 Task: Locate the nearest airport to Atlanta, Georgia, and Birmingham, Alabama.
Action: Key pressed <Key.caps_lock>A<Key.caps_lock>tlanta,<Key.caps_lock>G<Key.caps_lock>eorgia<Key.enter>
Screenshot: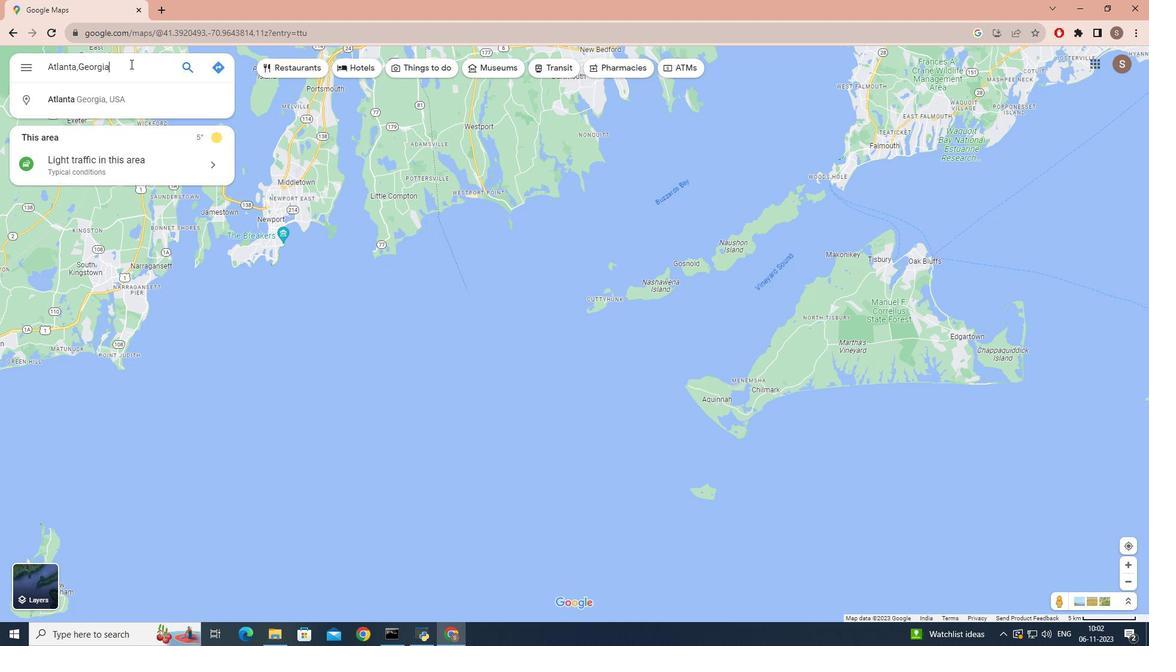
Action: Mouse moved to (120, 267)
Screenshot: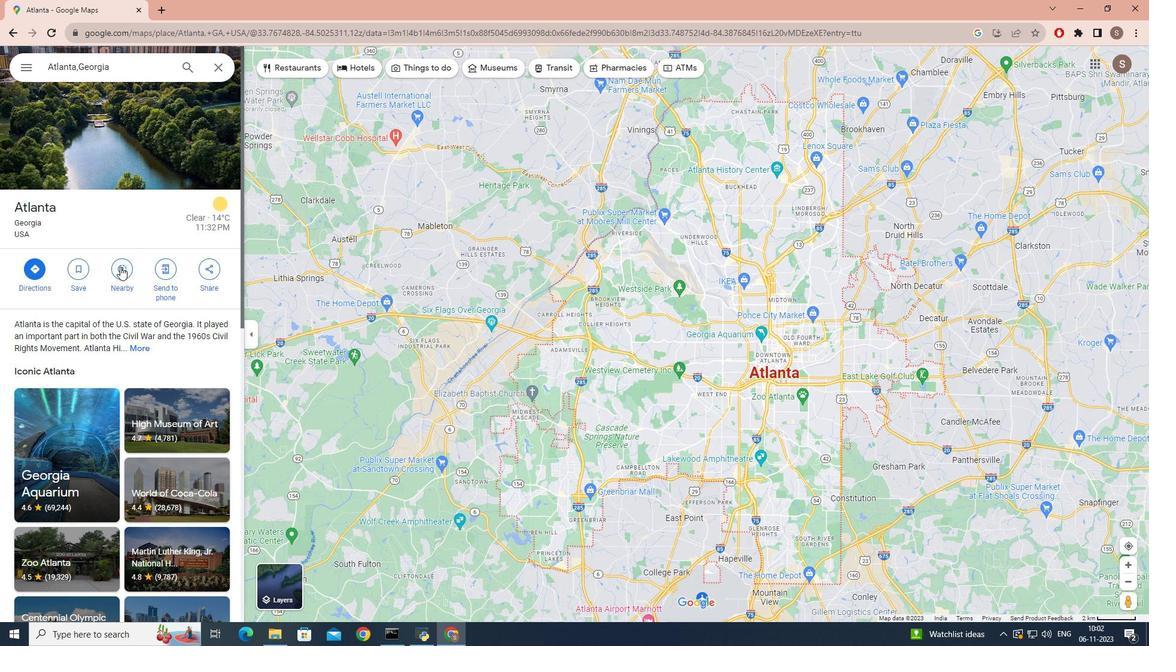 
Action: Mouse pressed left at (120, 267)
Screenshot: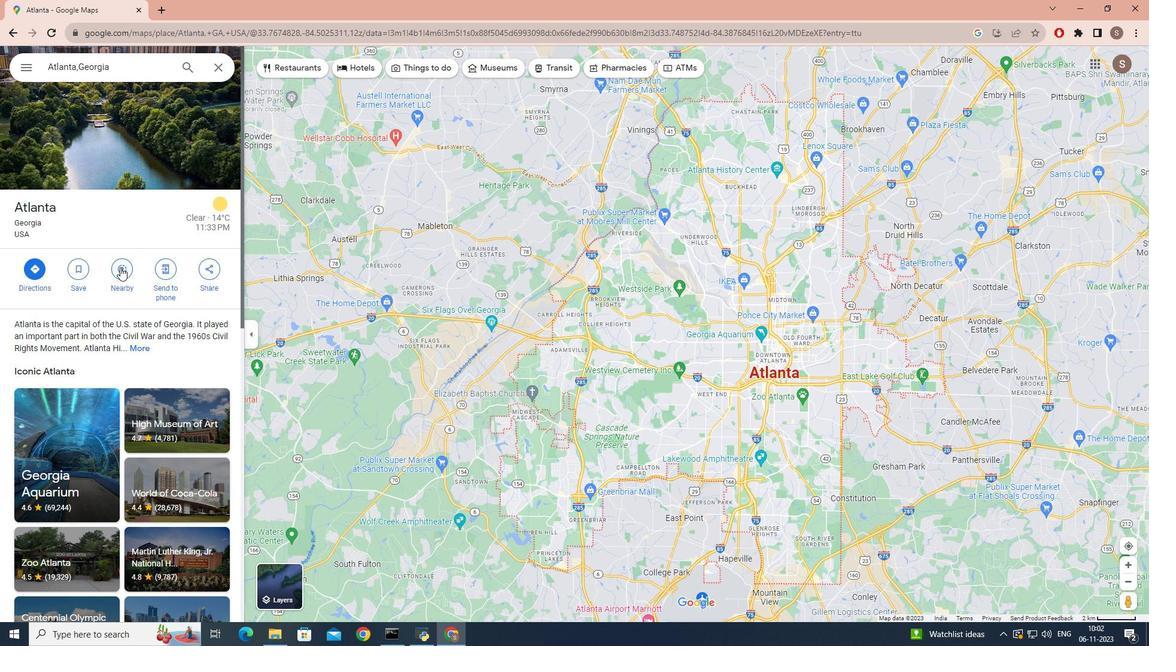 
Action: Mouse moved to (114, 111)
Screenshot: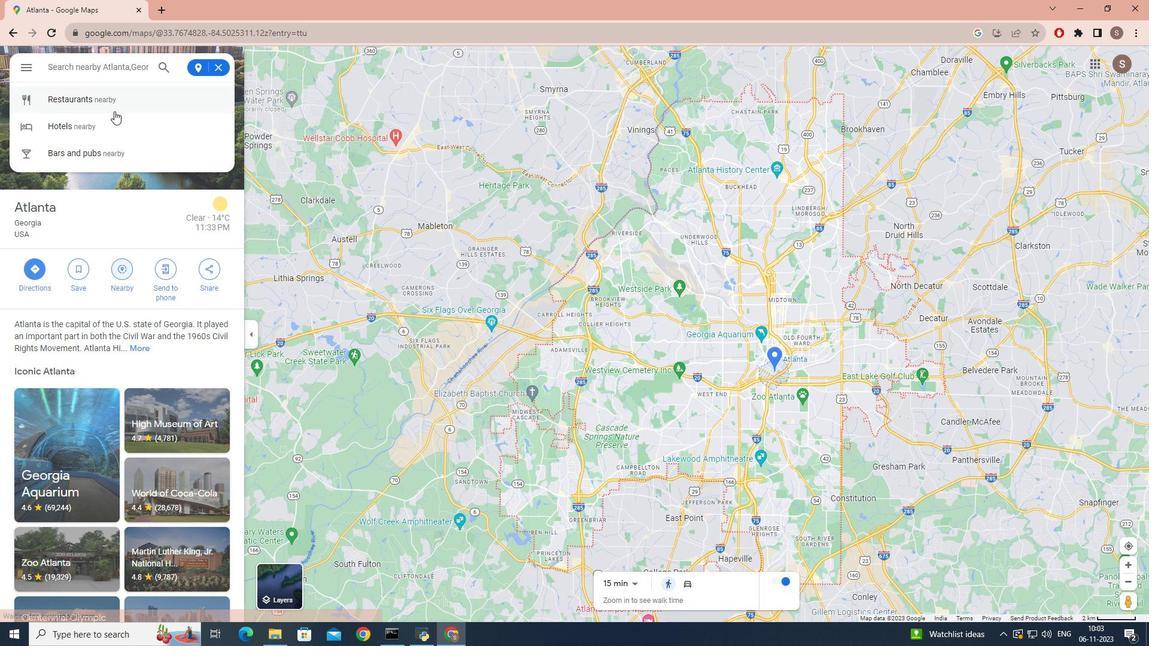 
Action: Key pressed airport<Key.enter>
Screenshot: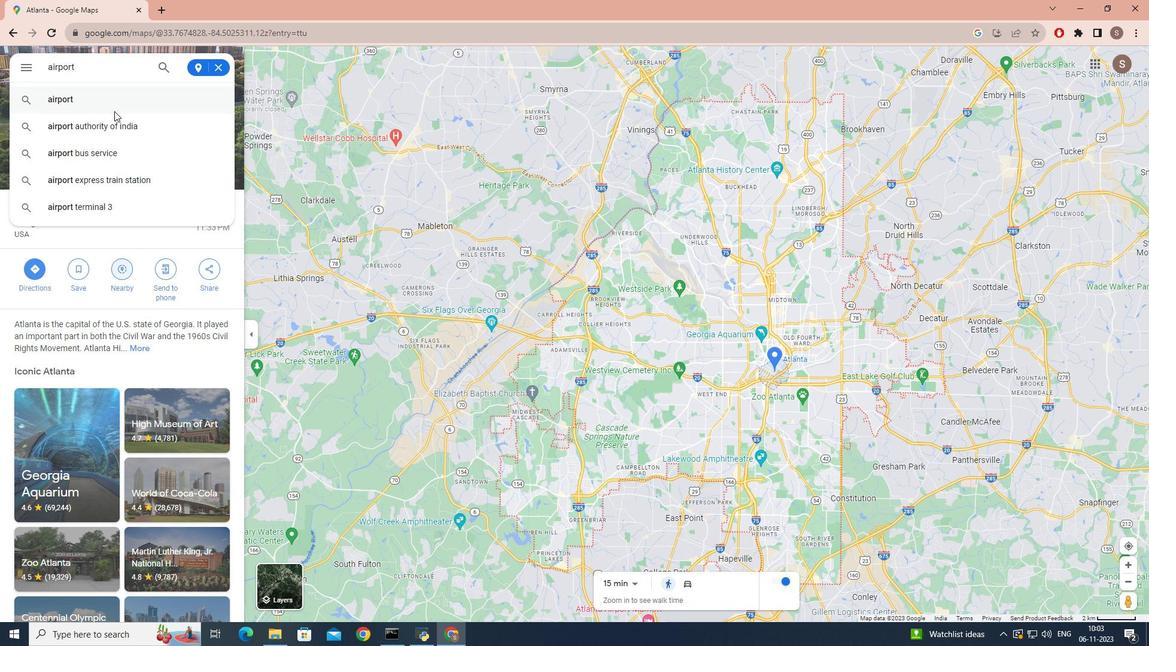 
Action: Mouse moved to (98, 144)
Screenshot: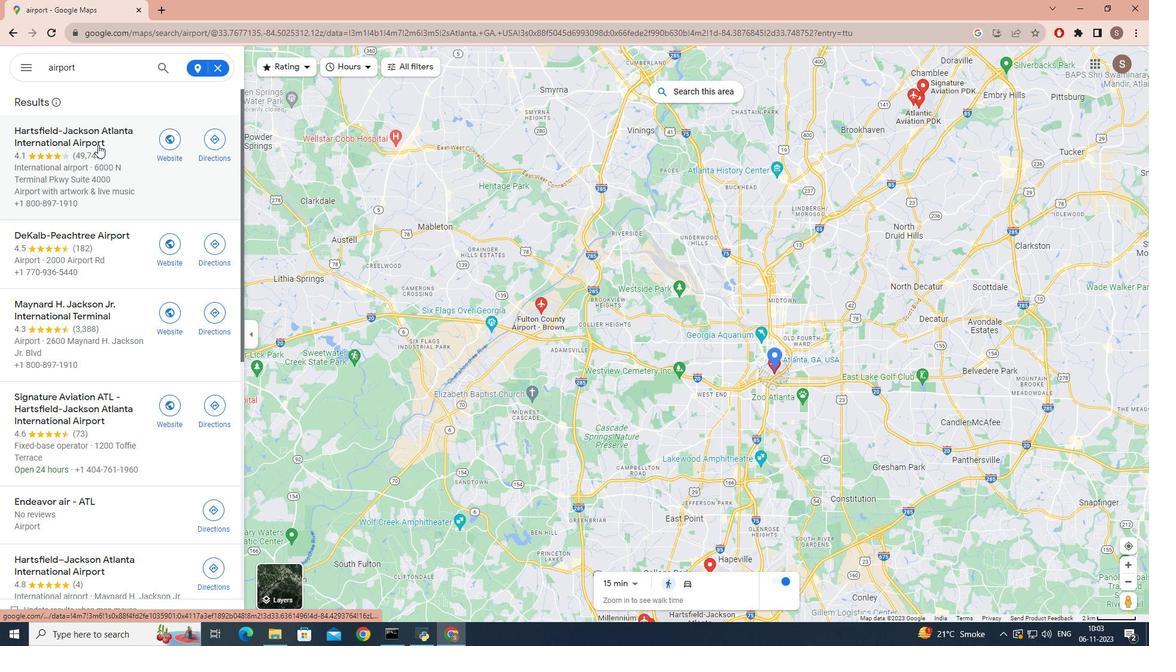 
Action: Mouse scrolled (98, 144) with delta (0, 0)
Screenshot: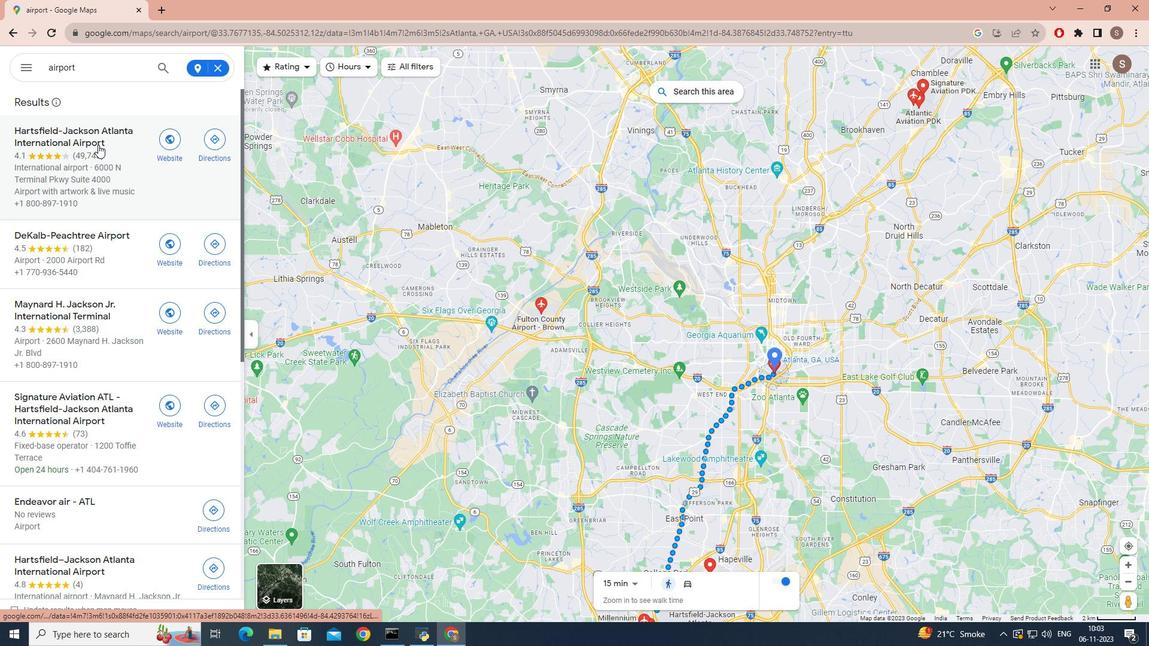
Action: Mouse scrolled (98, 144) with delta (0, 0)
Screenshot: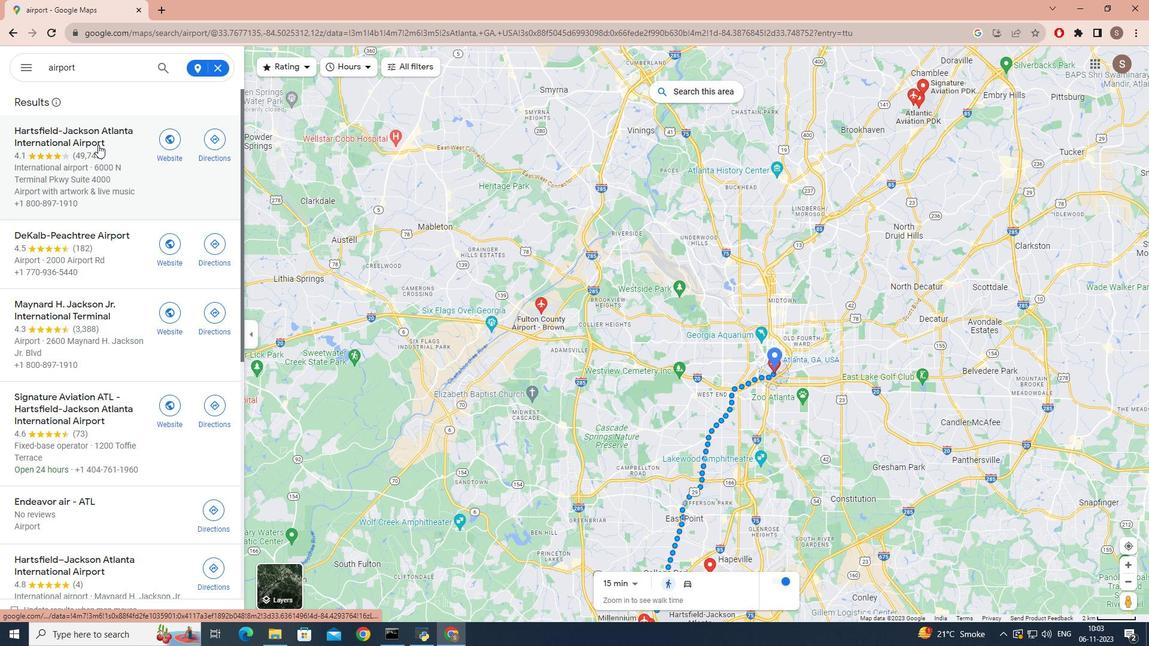 
Action: Mouse scrolled (98, 144) with delta (0, 0)
Screenshot: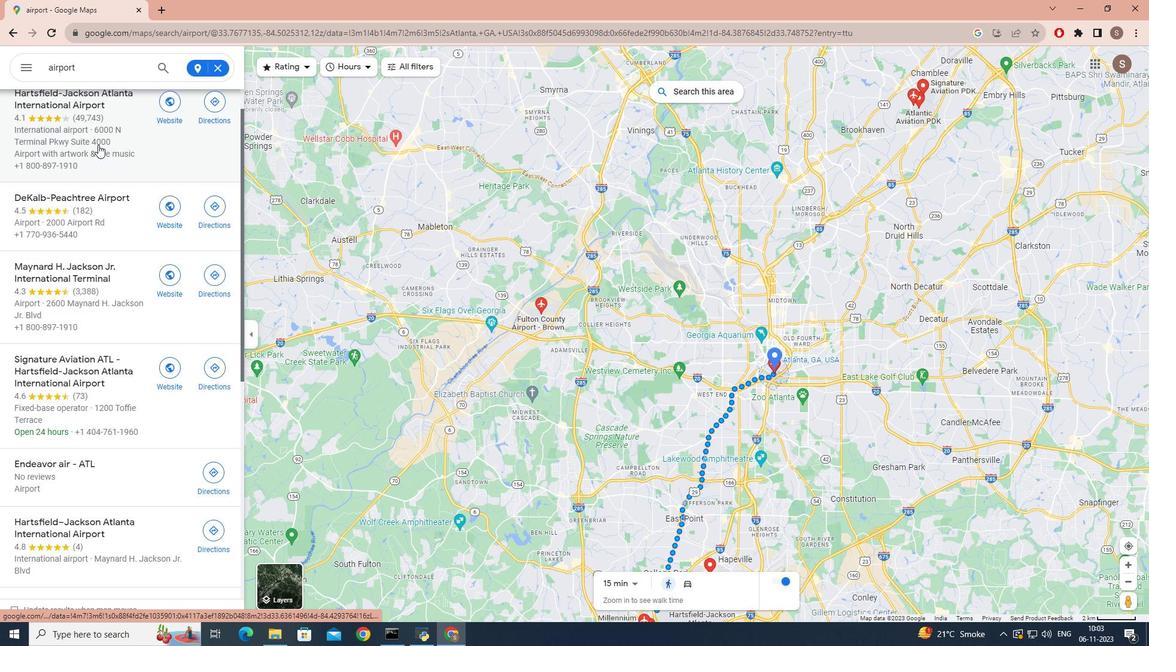
Action: Mouse scrolled (98, 144) with delta (0, 0)
Screenshot: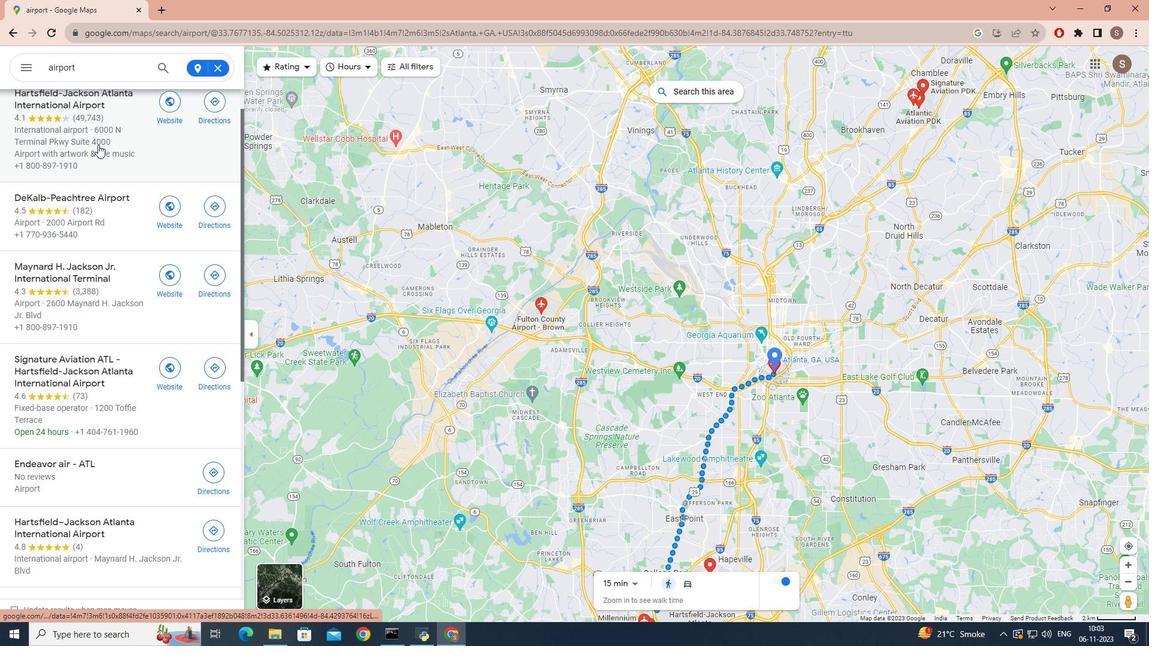 
Action: Mouse scrolled (98, 145) with delta (0, 0)
Screenshot: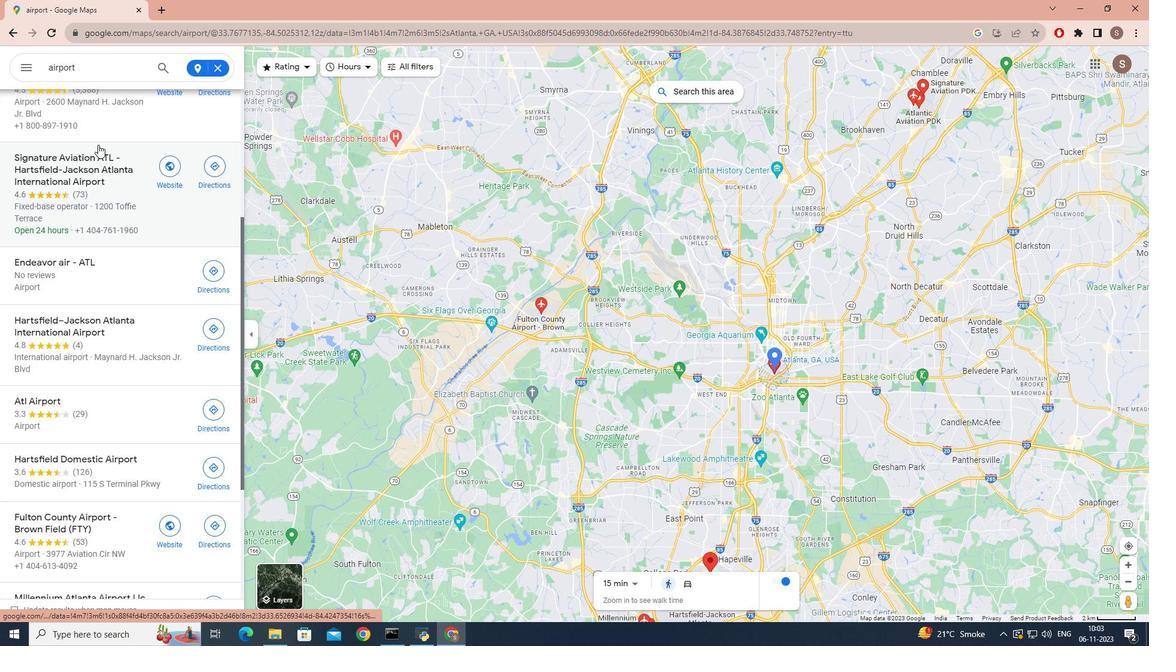 
Action: Mouse scrolled (98, 145) with delta (0, 0)
Screenshot: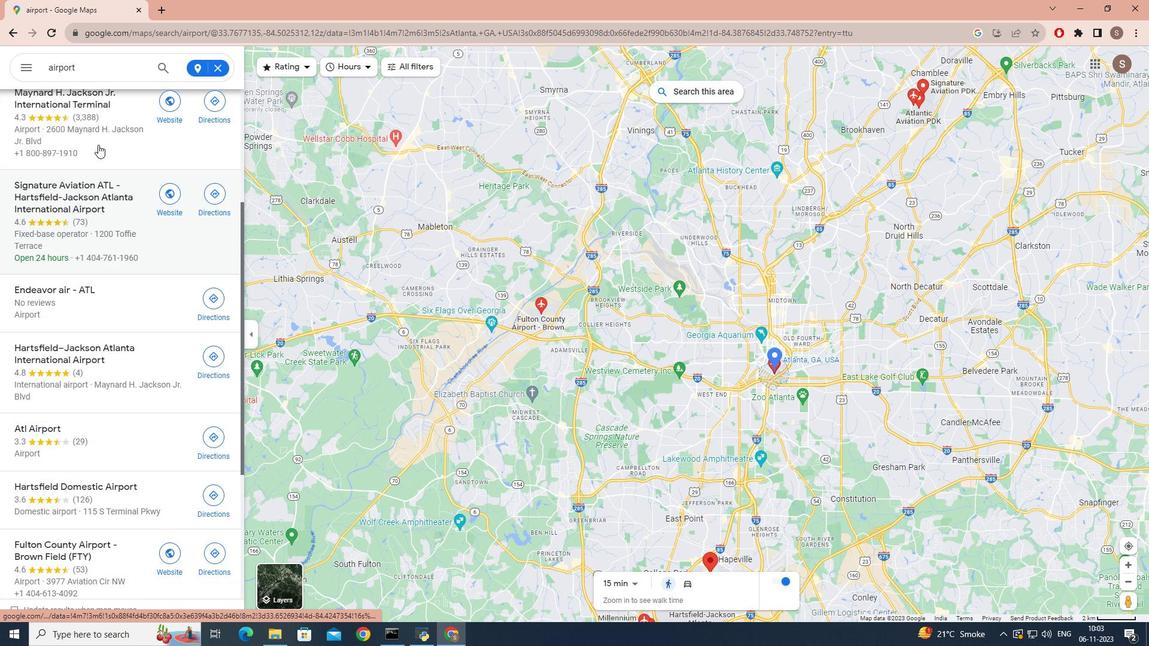 
Action: Mouse scrolled (98, 145) with delta (0, 0)
Screenshot: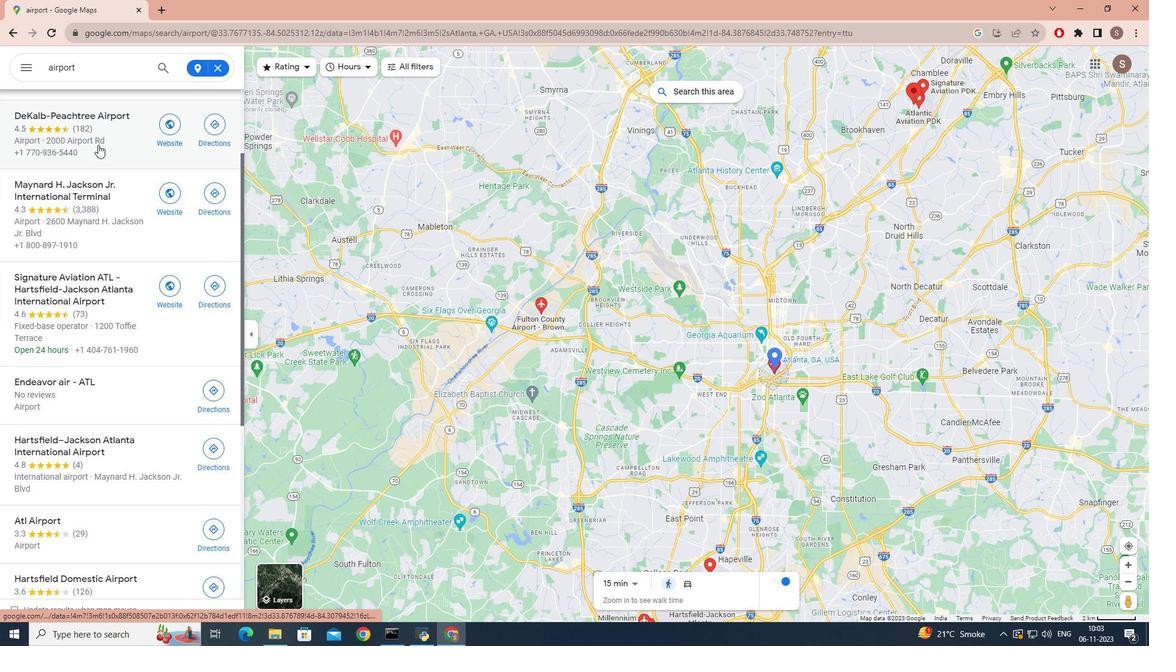 
Action: Mouse scrolled (98, 145) with delta (0, 0)
Screenshot: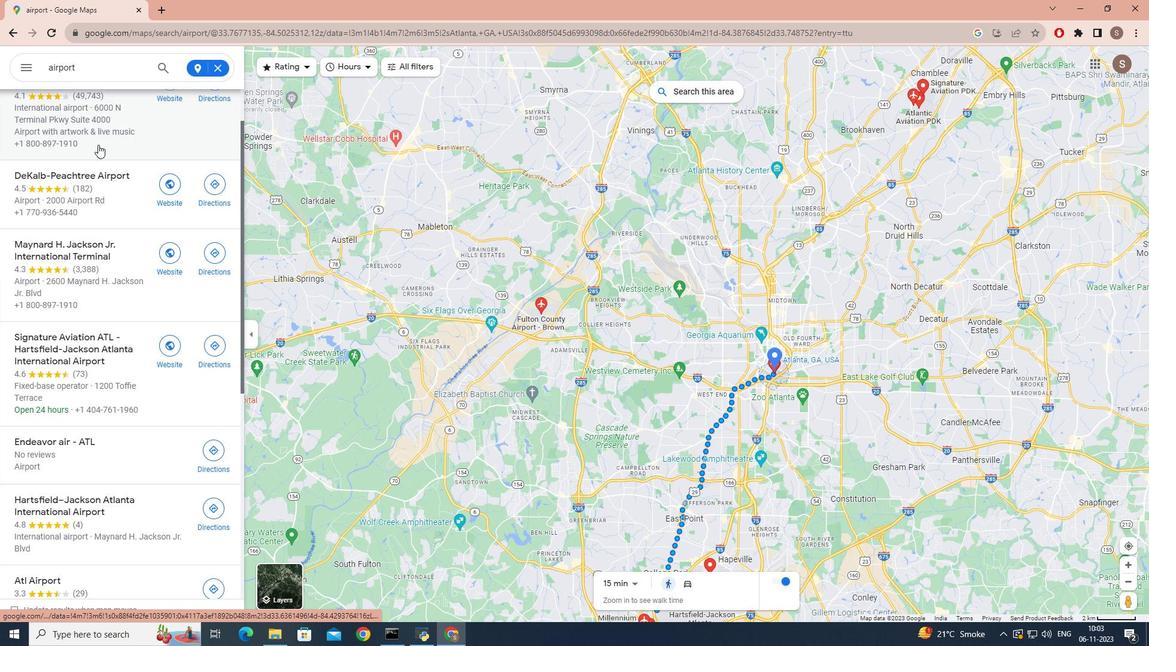 
Action: Mouse scrolled (98, 145) with delta (0, 0)
Screenshot: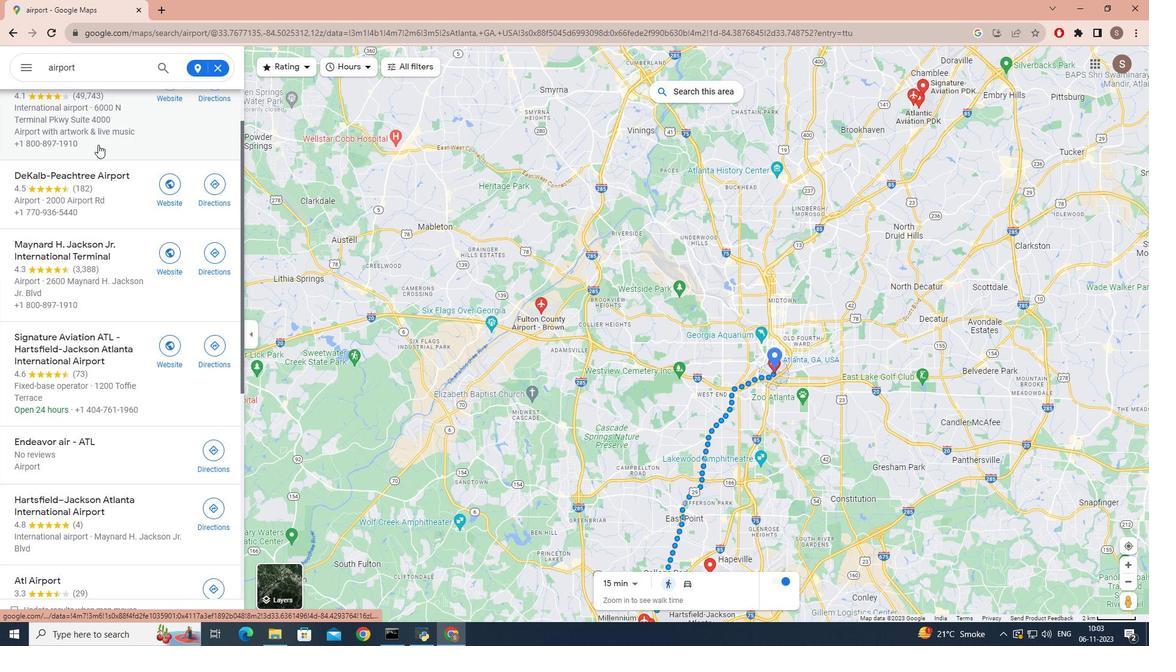 
Action: Mouse moved to (219, 69)
Screenshot: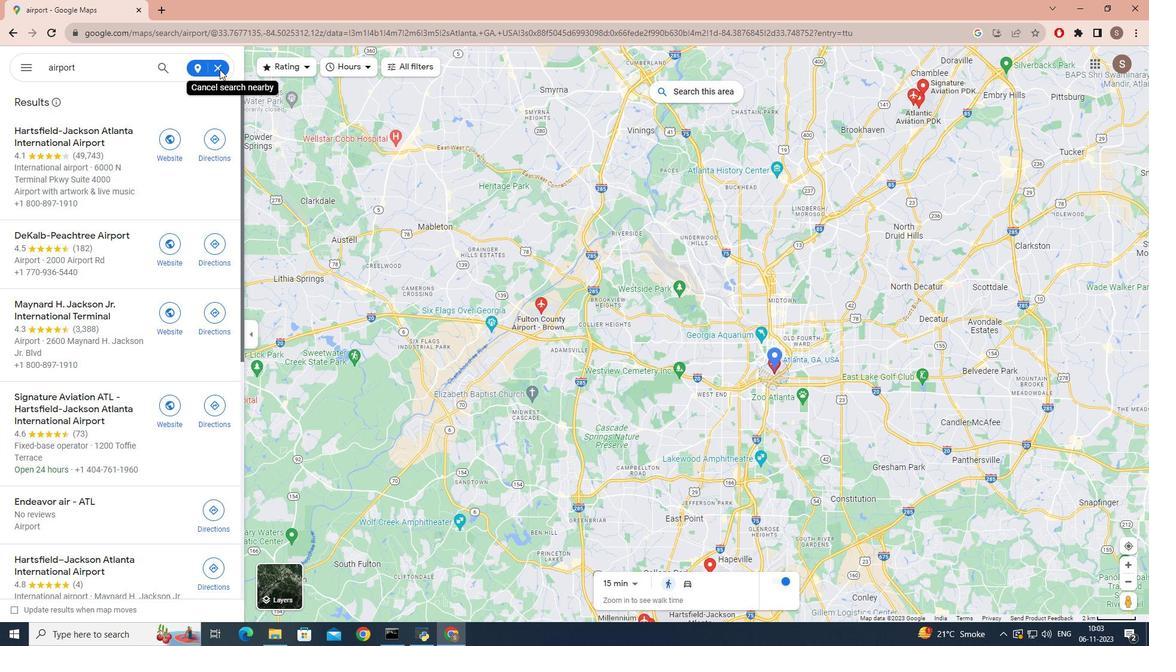 
Action: Mouse pressed left at (219, 69)
Screenshot: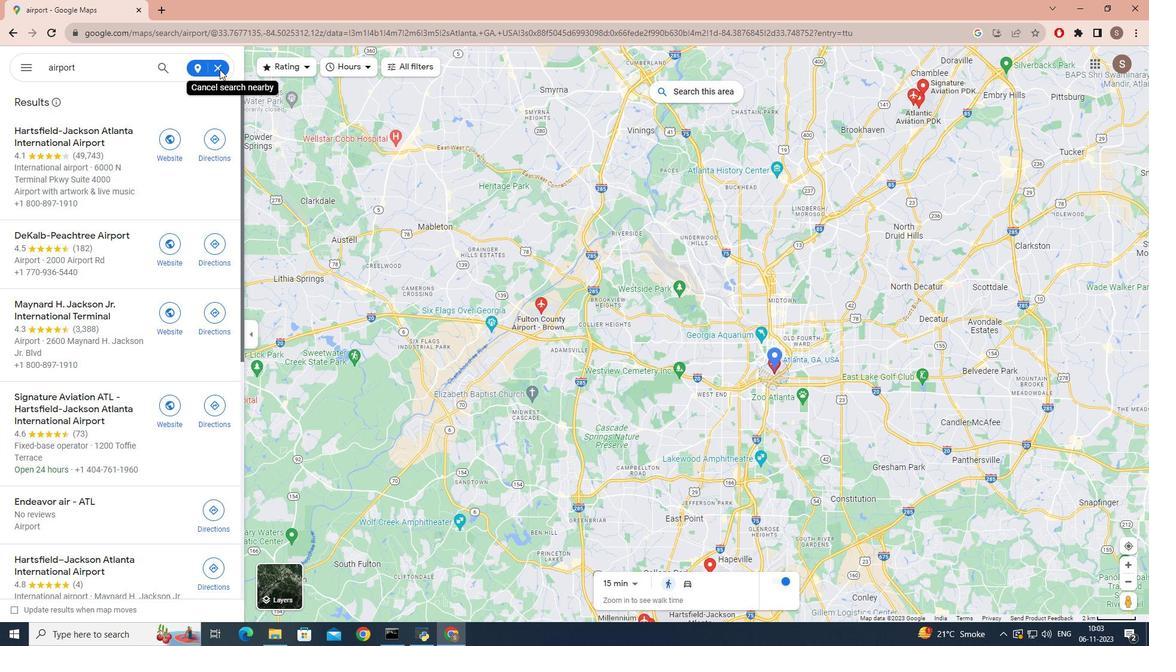 
Action: Mouse pressed left at (219, 69)
Screenshot: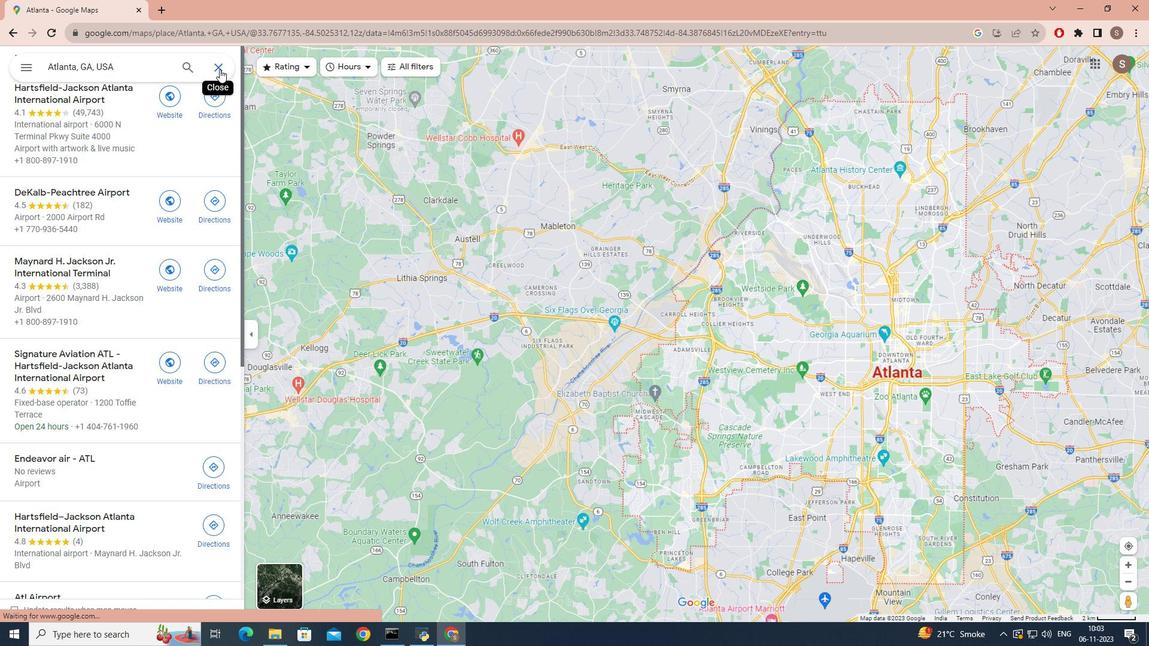 
Action: Mouse moved to (79, 55)
Screenshot: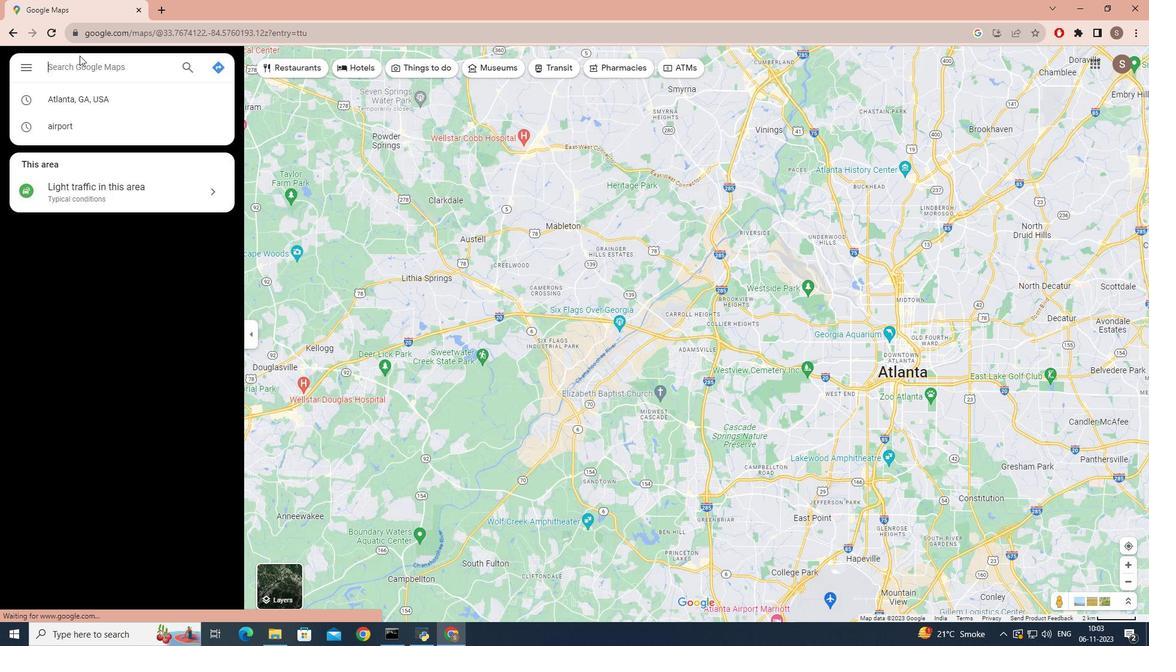 
Action: Key pressed <Key.caps_lock>B<Key.caps_lock>irmingham,<Key.caps_lock>A<Key.caps_lock>labama<Key.enter>
Screenshot: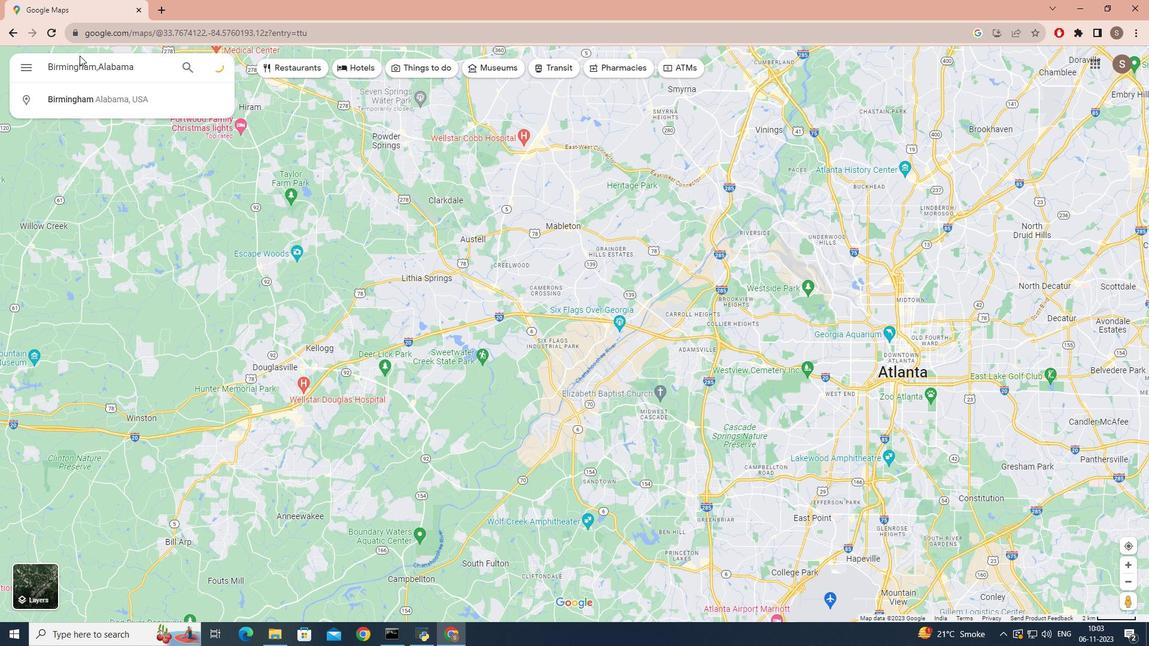 
Action: Mouse moved to (117, 265)
Screenshot: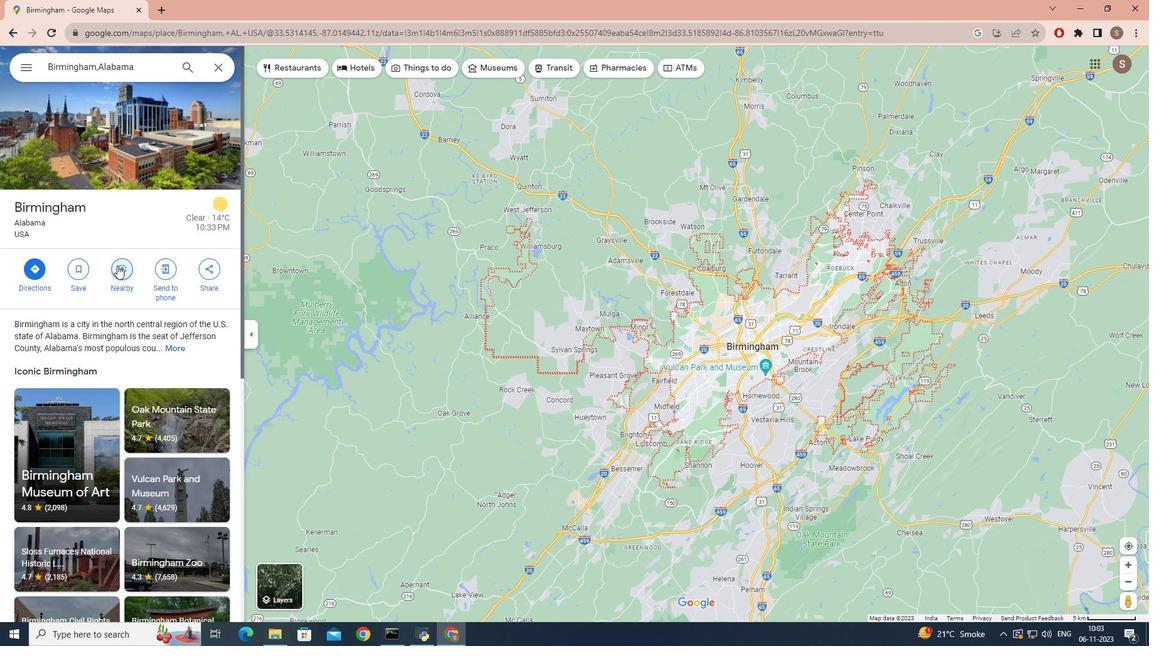 
Action: Mouse pressed left at (117, 265)
Screenshot: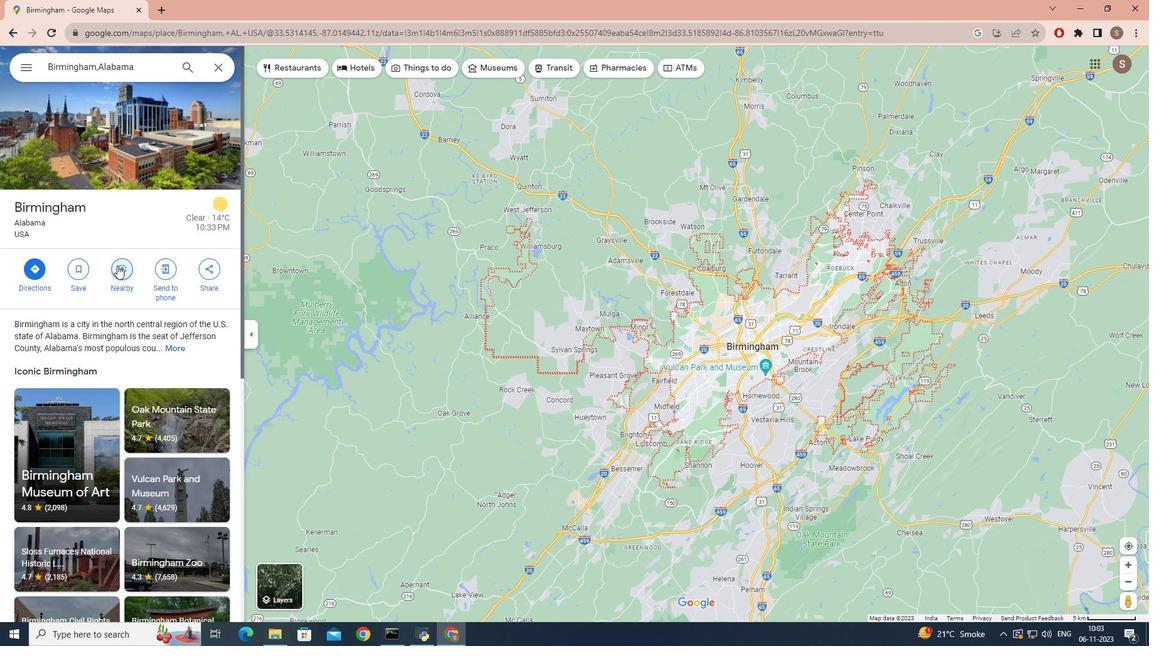 
Action: Mouse moved to (125, 62)
Screenshot: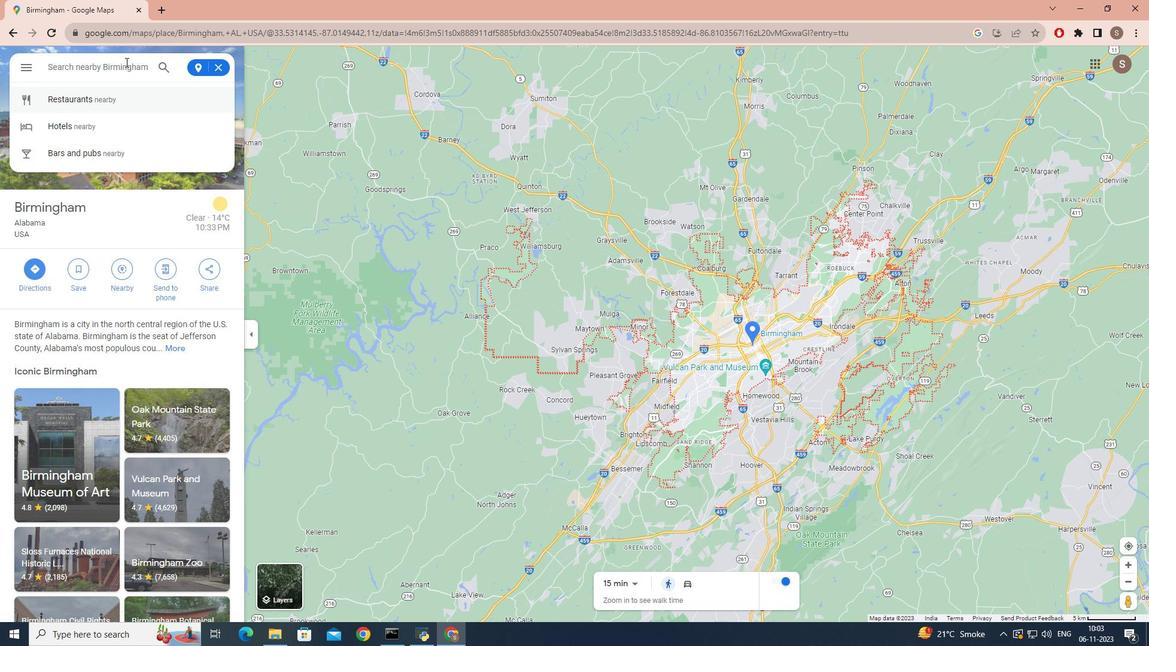 
Action: Key pressed air
Screenshot: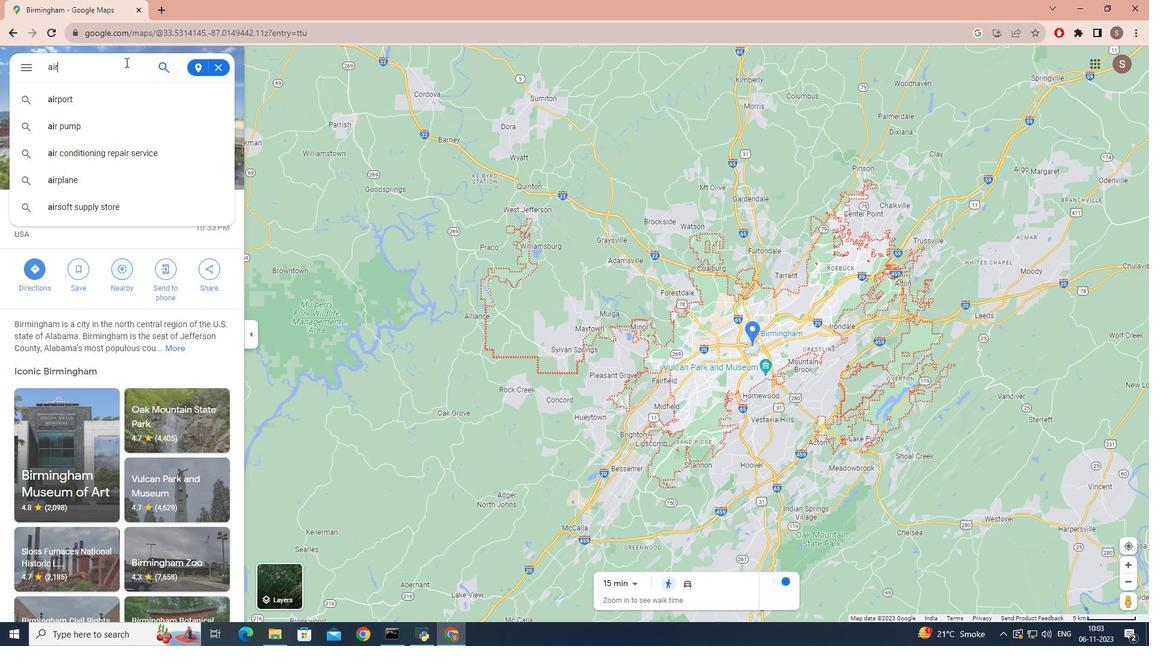 
Action: Mouse moved to (125, 62)
Screenshot: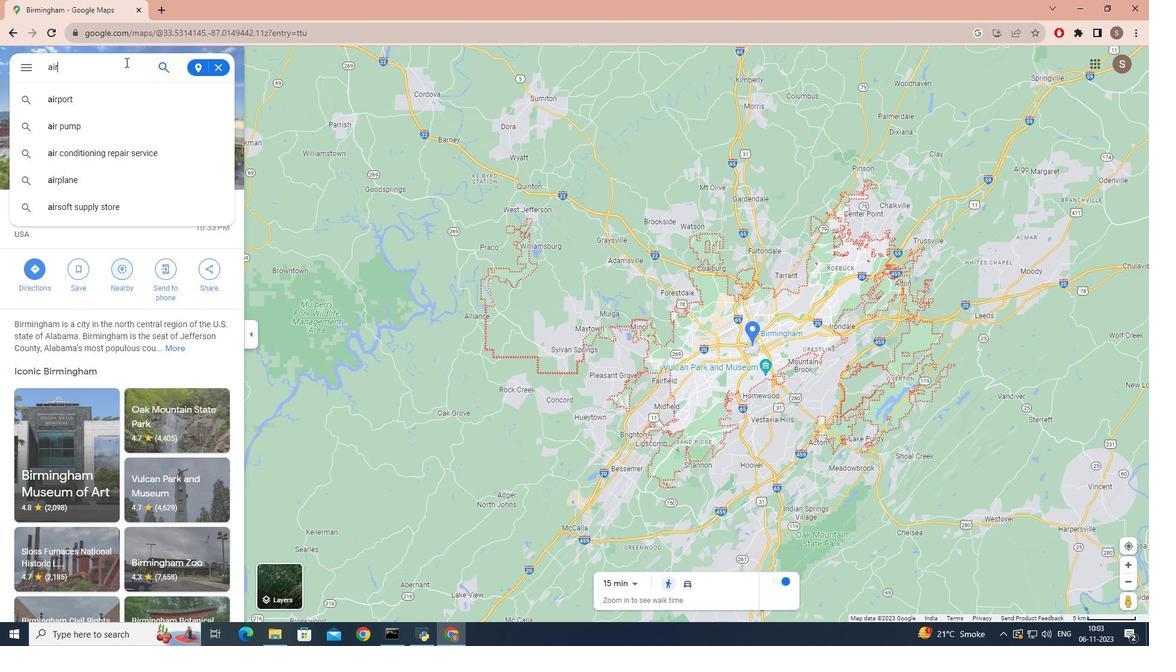 
Action: Key pressed port<Key.enter>
Screenshot: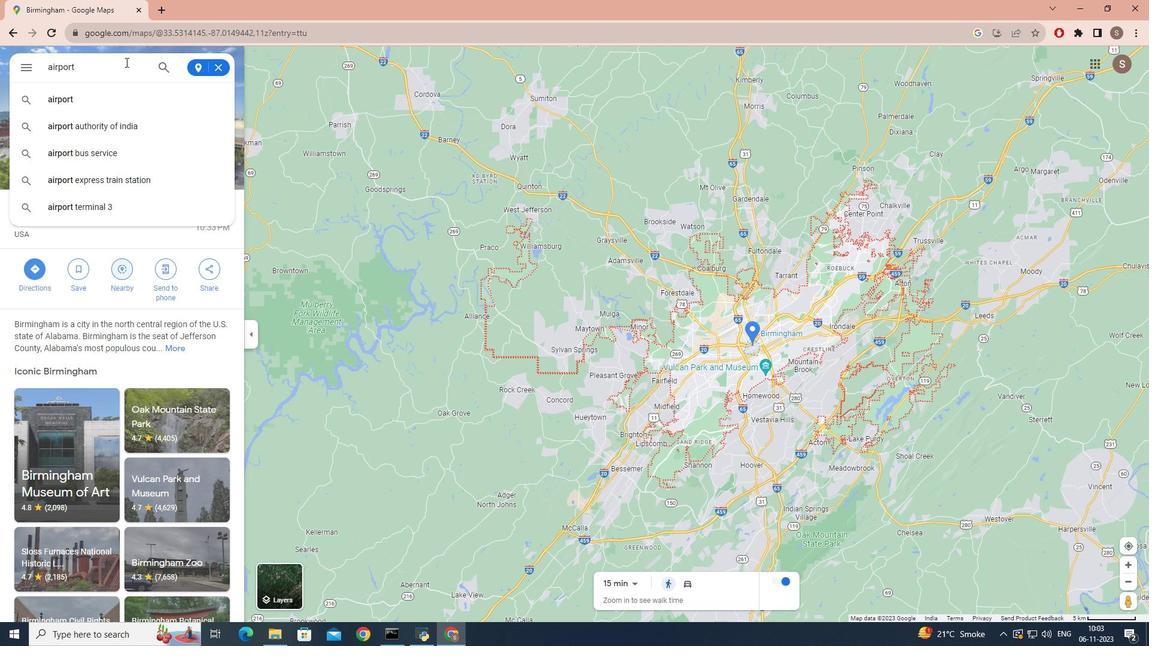 
Action: Mouse moved to (101, 123)
Screenshot: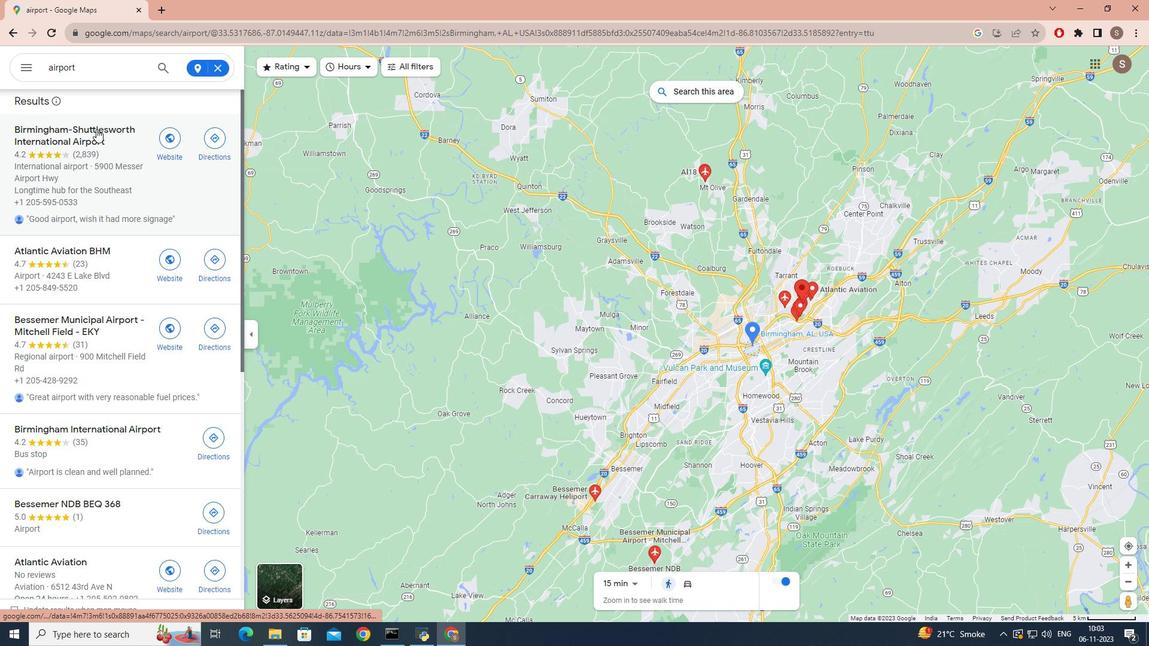 
Action: Mouse scrolled (101, 123) with delta (0, 0)
Screenshot: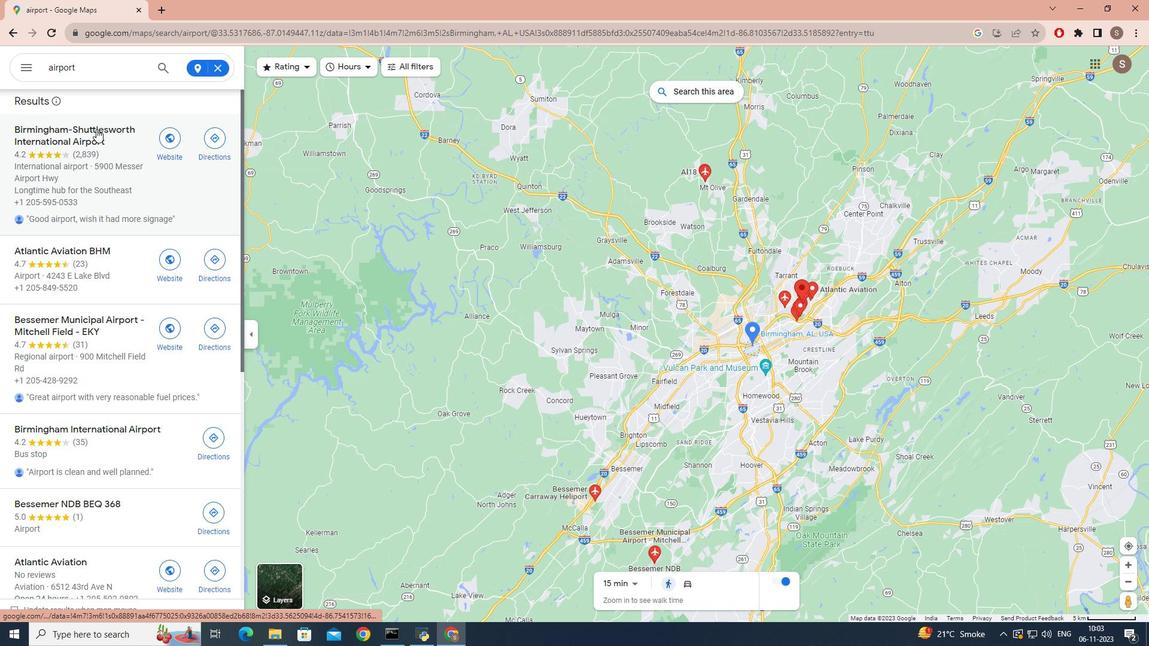 
Action: Mouse moved to (96, 129)
Screenshot: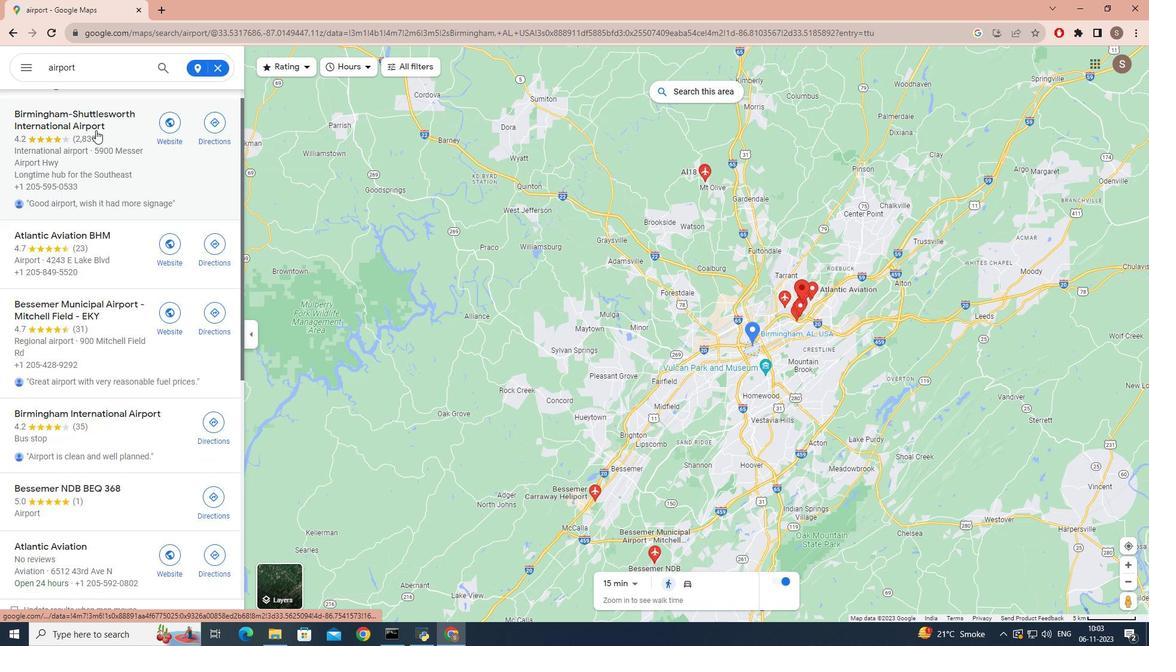 
Action: Mouse scrolled (96, 128) with delta (0, 0)
Screenshot: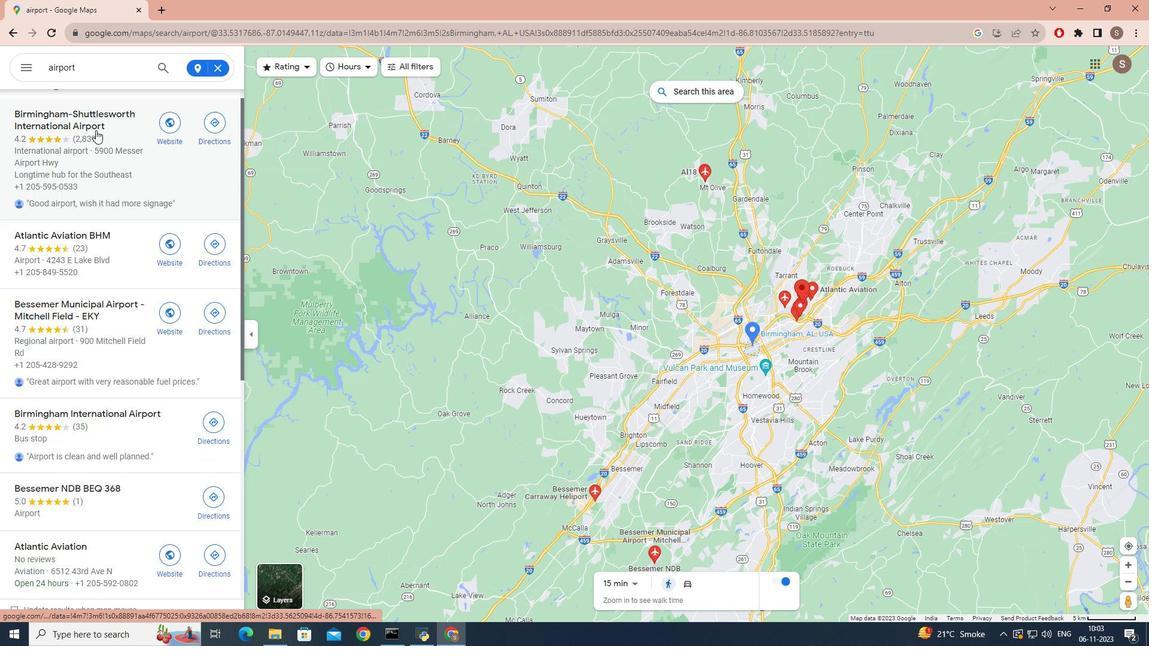 
Action: Mouse moved to (95, 130)
Screenshot: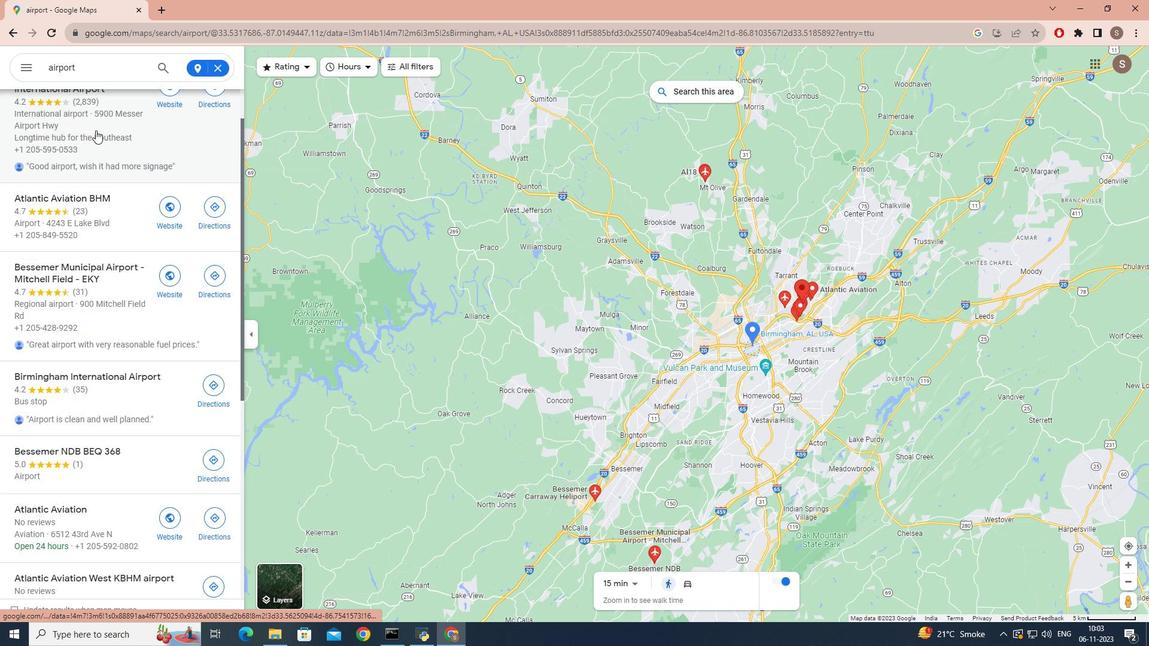 
Action: Mouse scrolled (95, 129) with delta (0, 0)
Screenshot: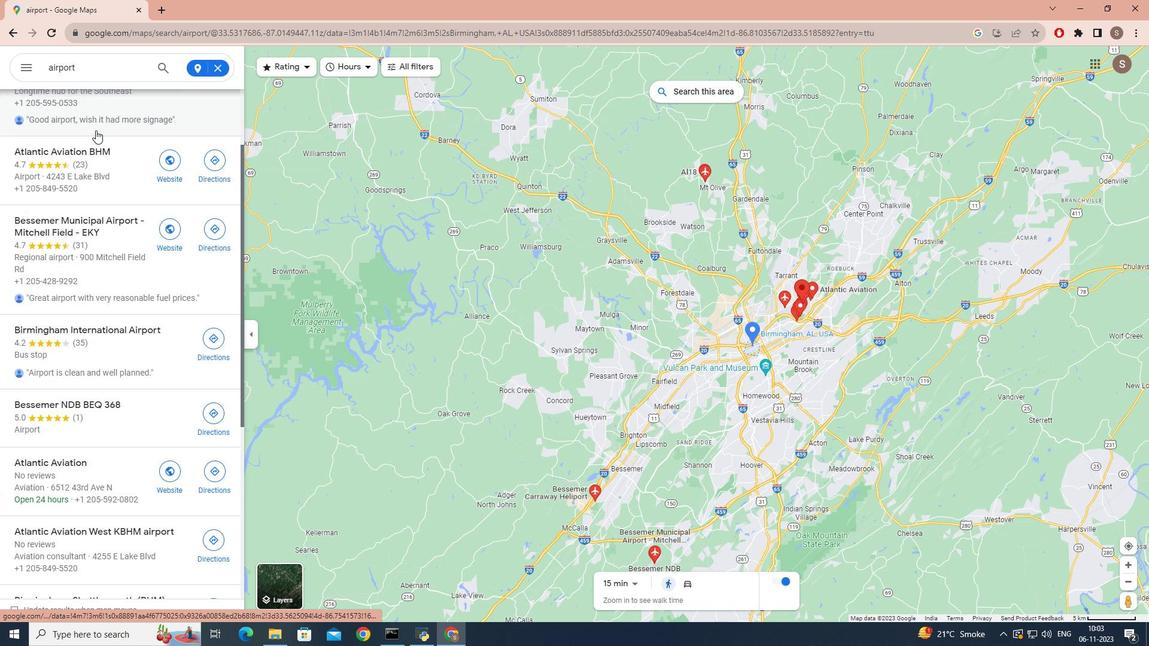 
Action: Mouse scrolled (95, 129) with delta (0, 0)
Screenshot: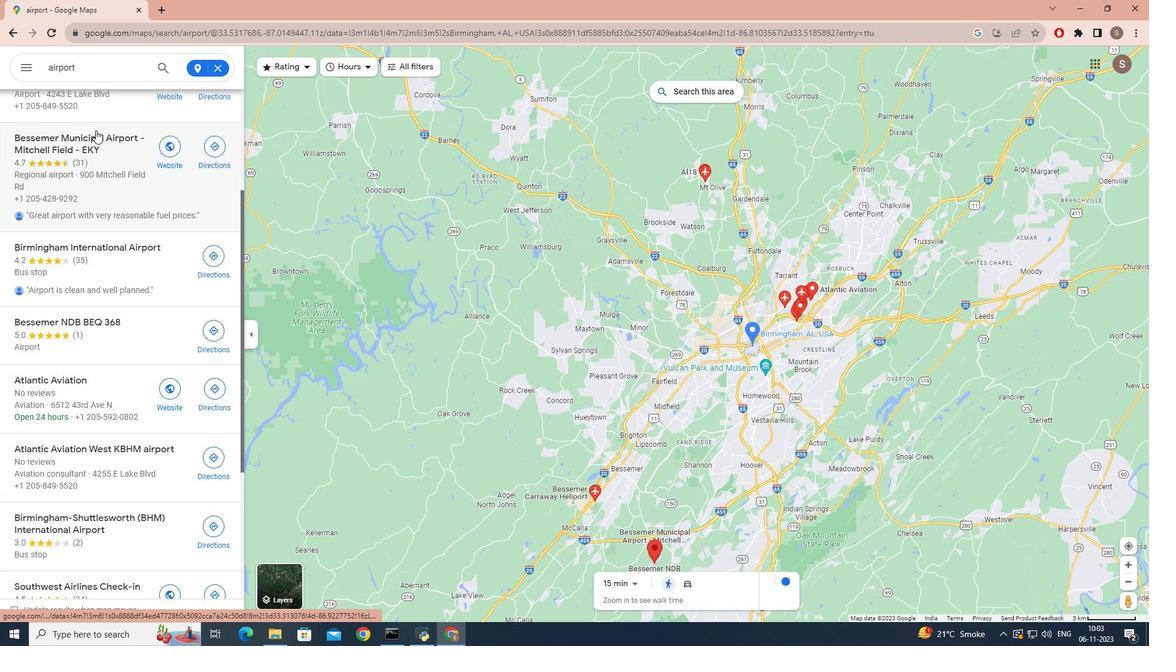
Action: Mouse scrolled (95, 129) with delta (0, 0)
Screenshot: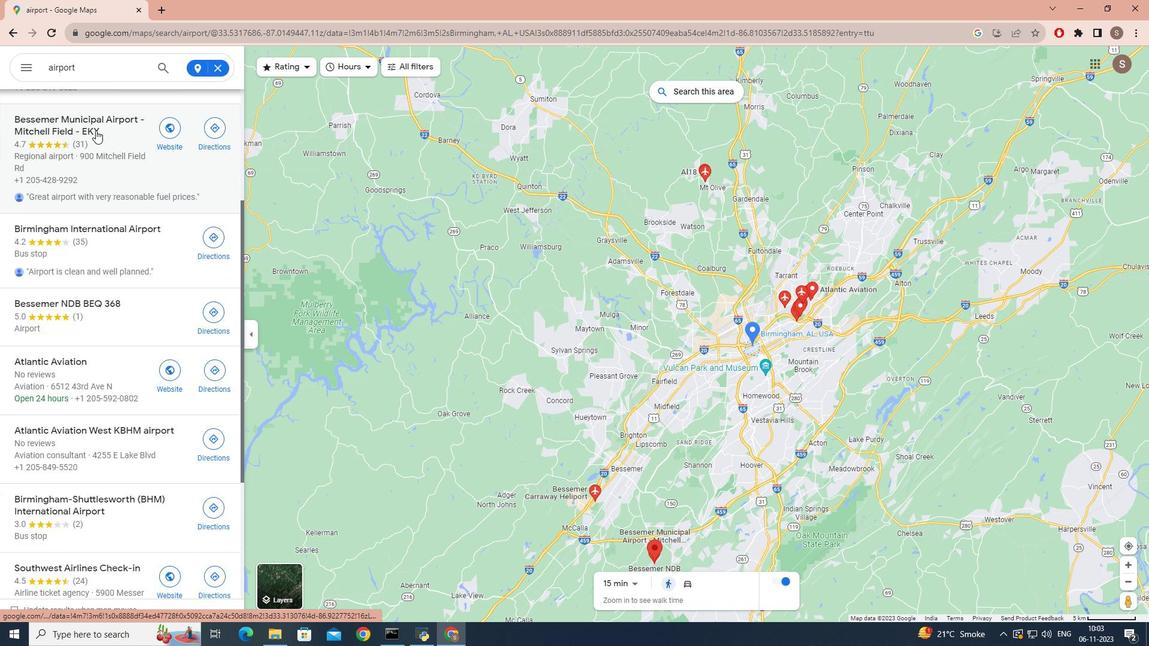 
Action: Mouse moved to (95, 130)
Screenshot: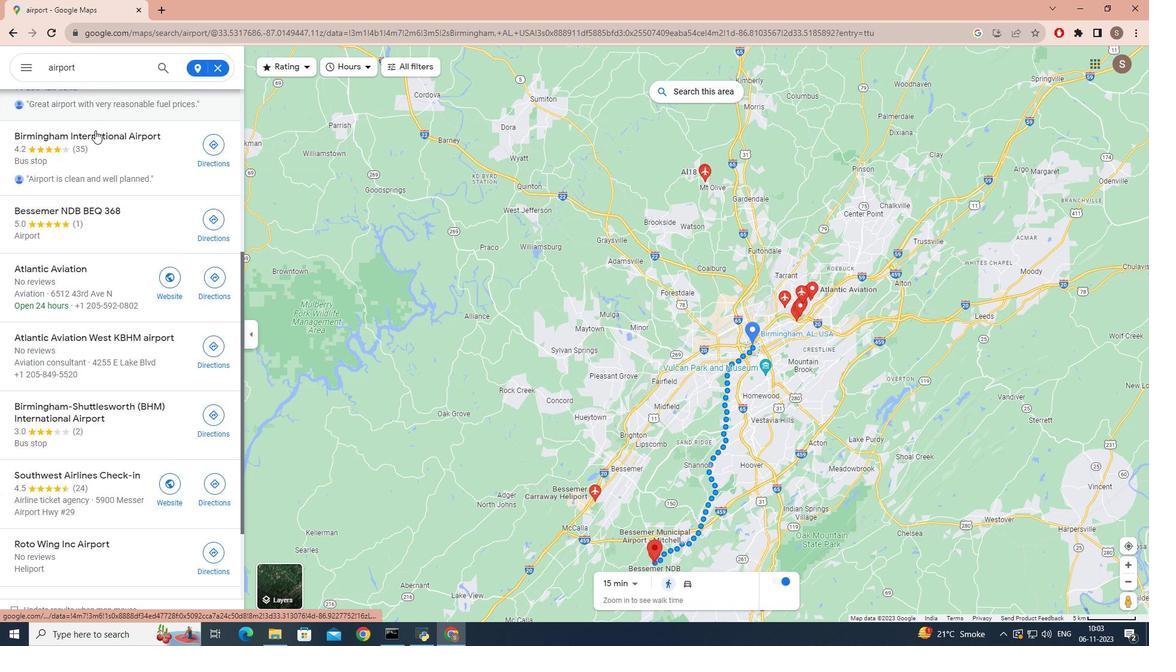 
Action: Mouse scrolled (95, 131) with delta (0, 0)
Screenshot: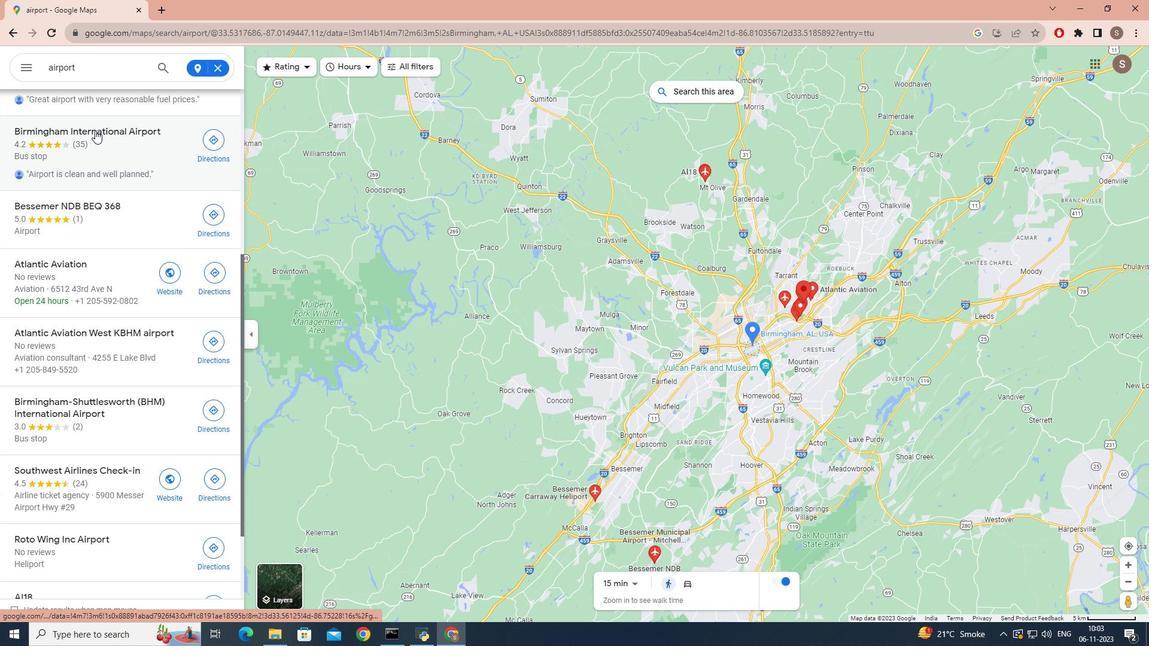 
Action: Mouse scrolled (95, 131) with delta (0, 0)
Screenshot: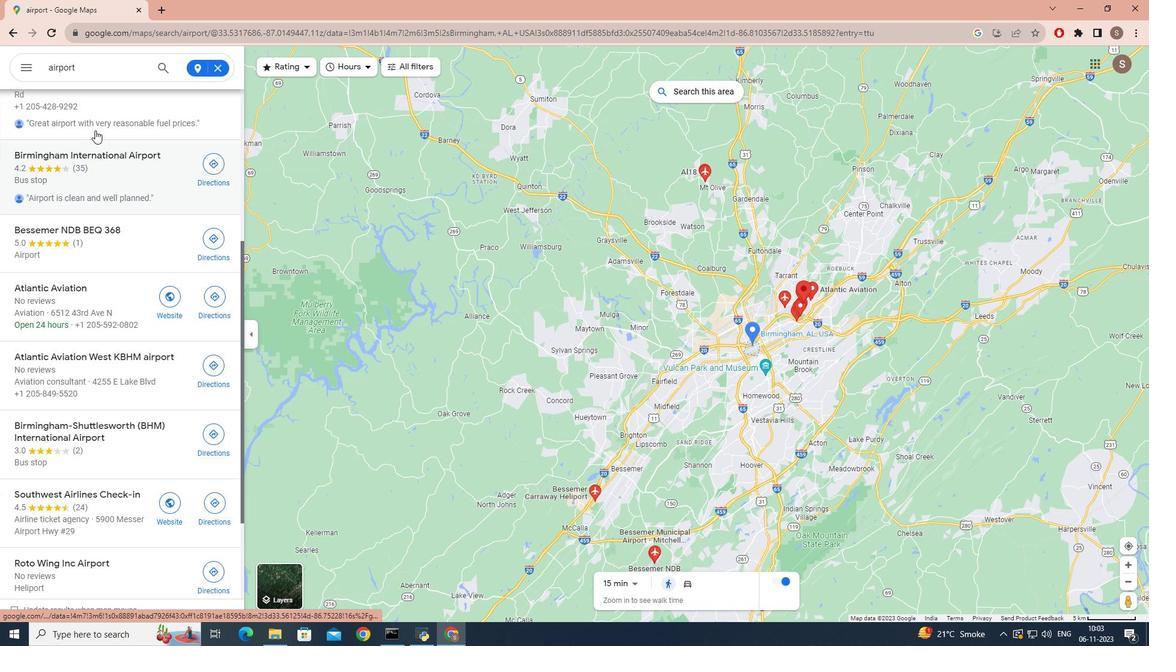 
Action: Mouse scrolled (95, 131) with delta (0, 0)
Screenshot: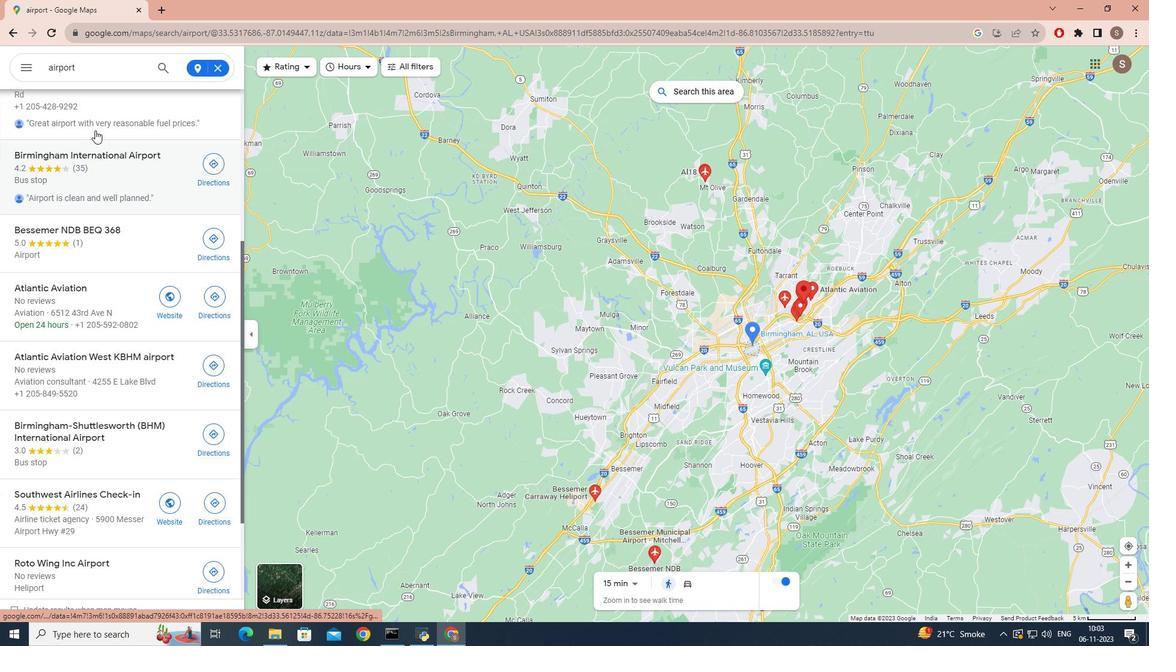 
Action: Mouse scrolled (95, 131) with delta (0, 0)
Screenshot: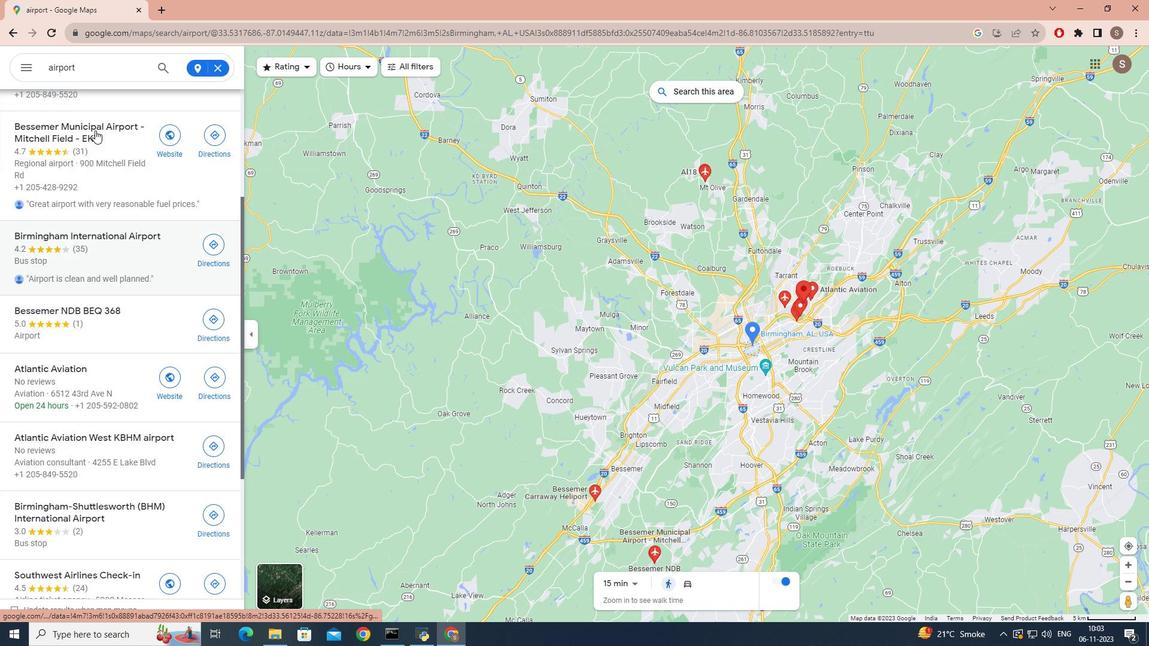 
Action: Mouse scrolled (95, 129) with delta (0, 0)
Screenshot: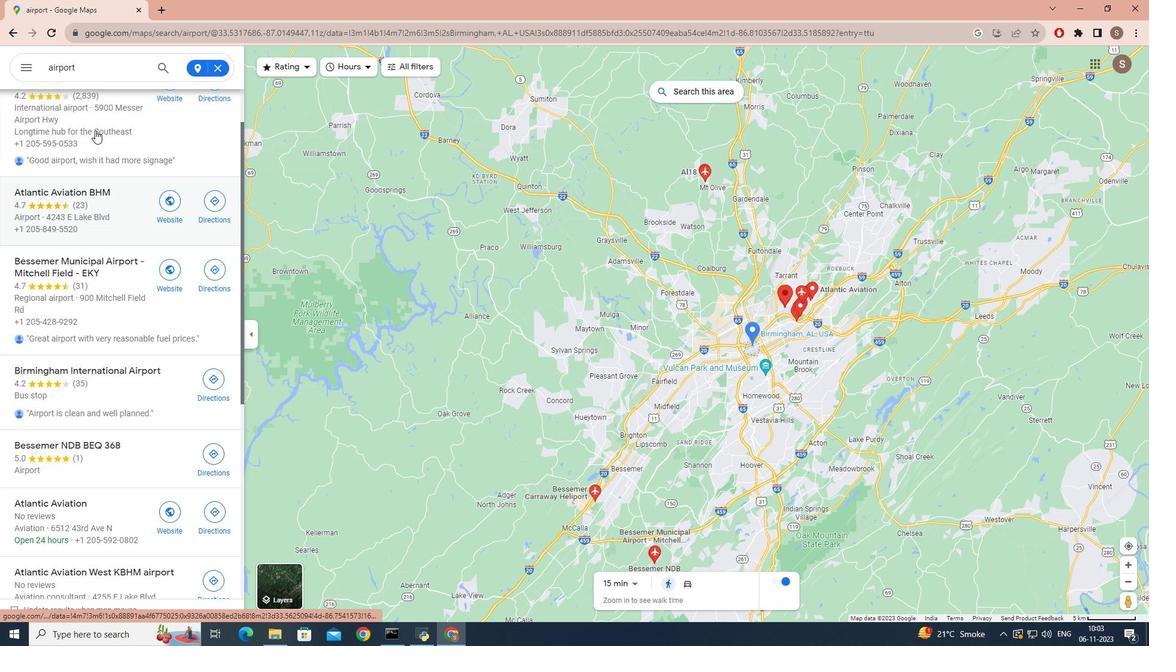 
Action: Mouse scrolled (95, 131) with delta (0, 0)
Screenshot: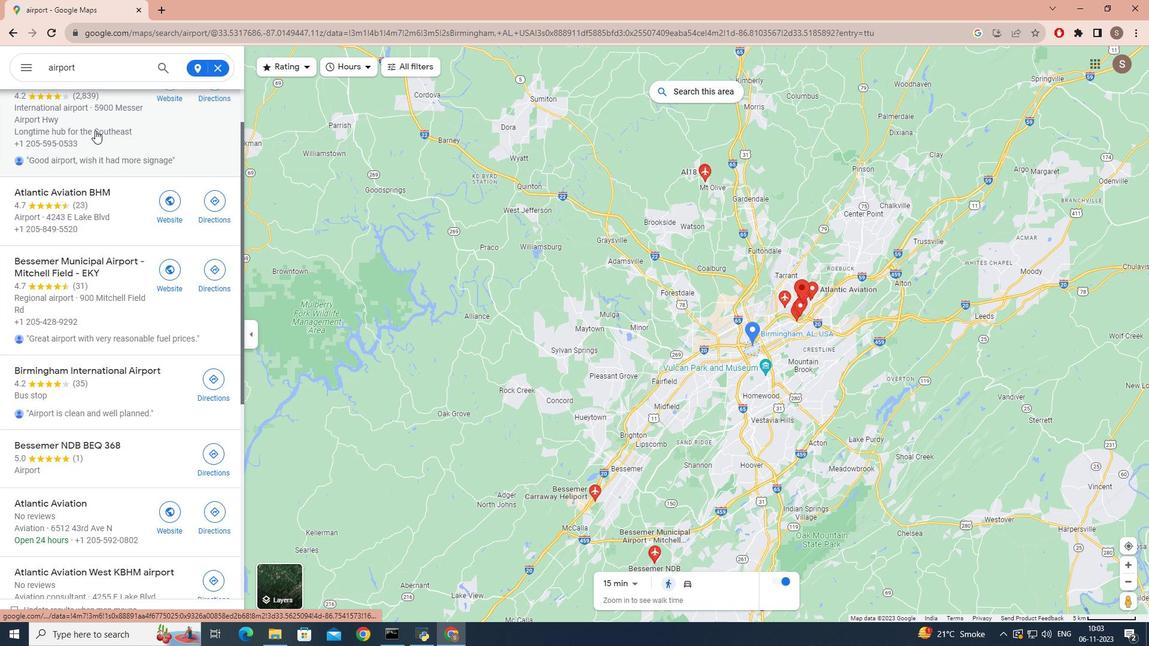 
Action: Mouse scrolled (95, 131) with delta (0, 0)
Screenshot: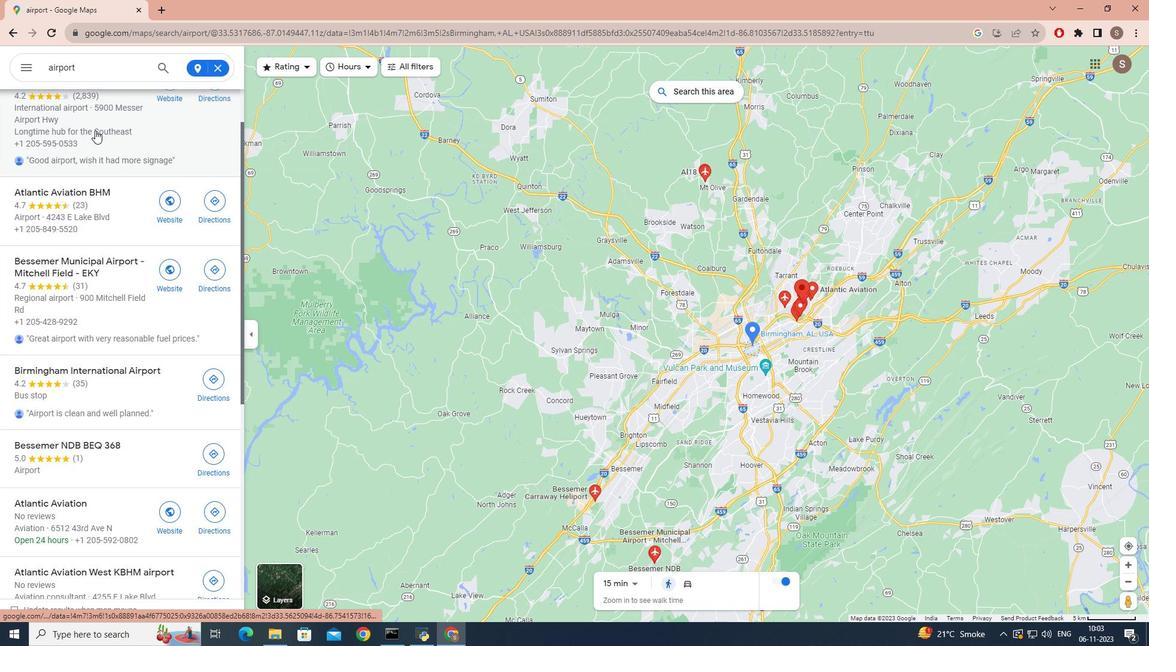 
Action: Mouse scrolled (95, 131) with delta (0, 0)
Screenshot: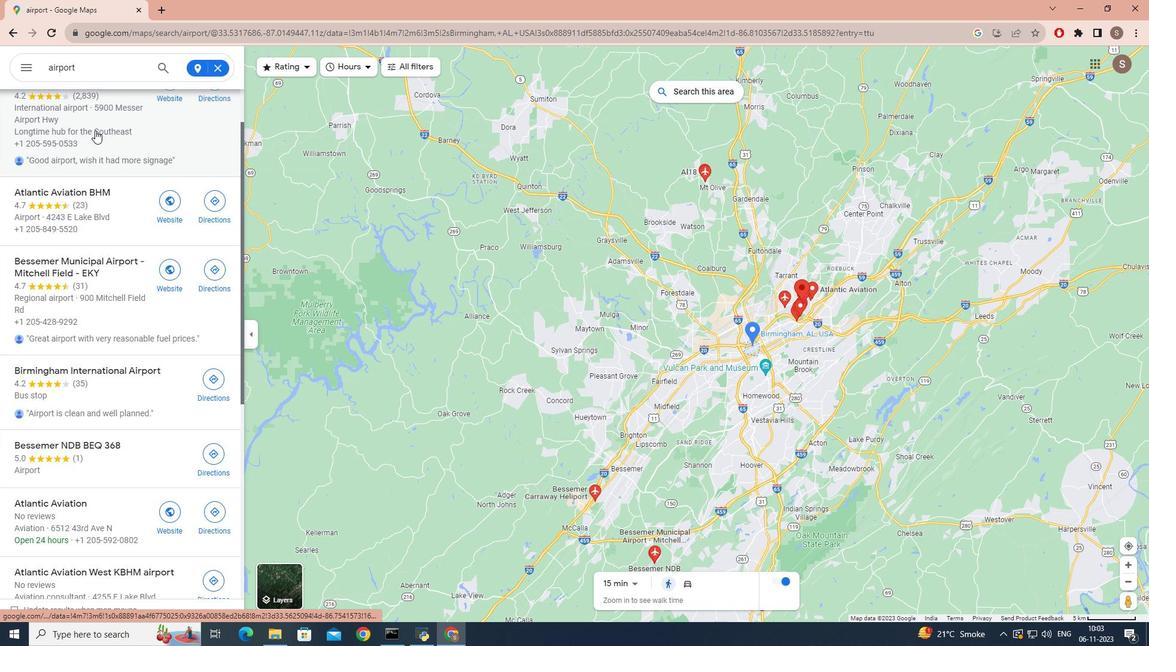 
Action: Mouse scrolled (95, 131) with delta (0, 0)
Screenshot: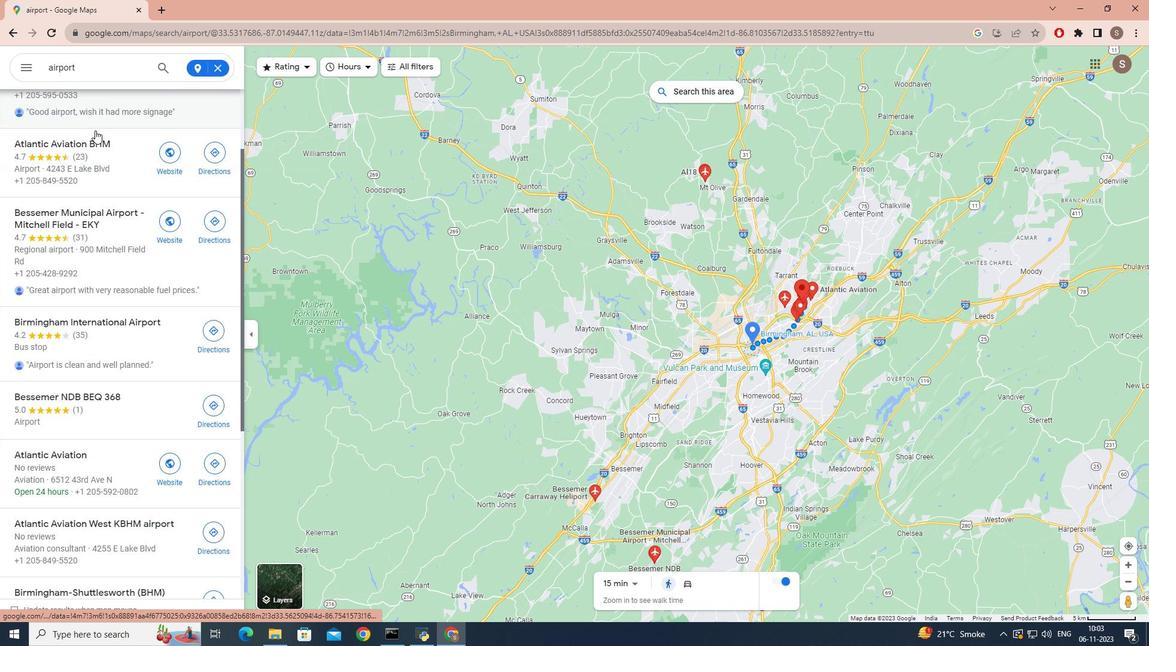 
Action: Mouse scrolled (95, 131) with delta (0, 0)
Screenshot: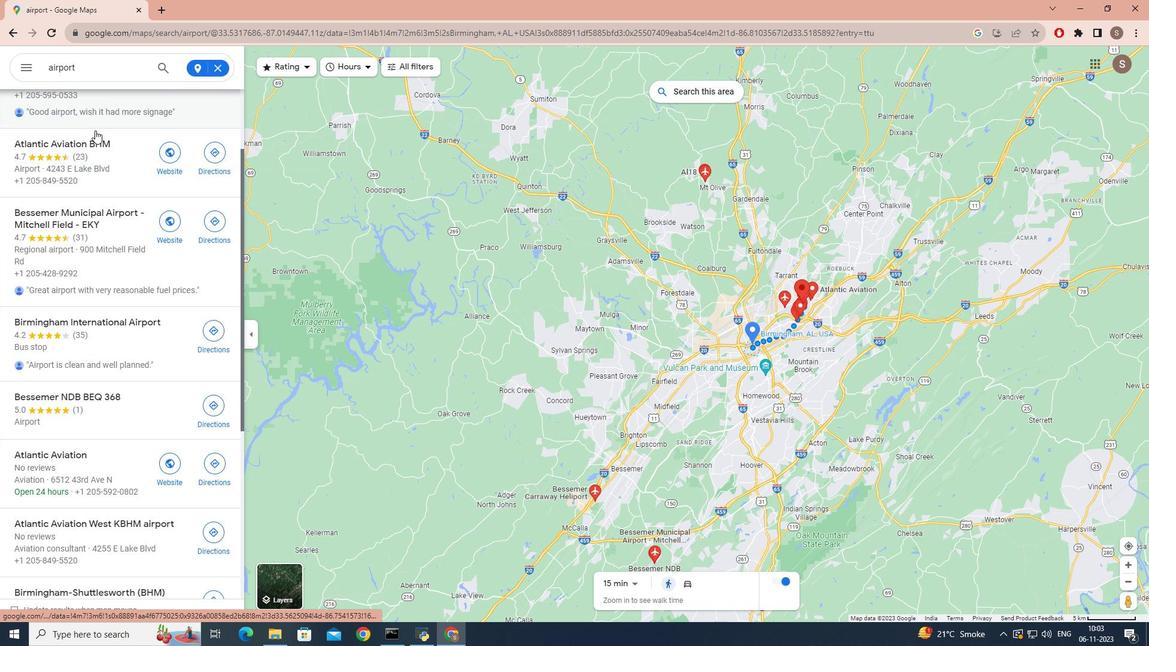 
Action: Mouse scrolled (95, 131) with delta (0, 0)
Screenshot: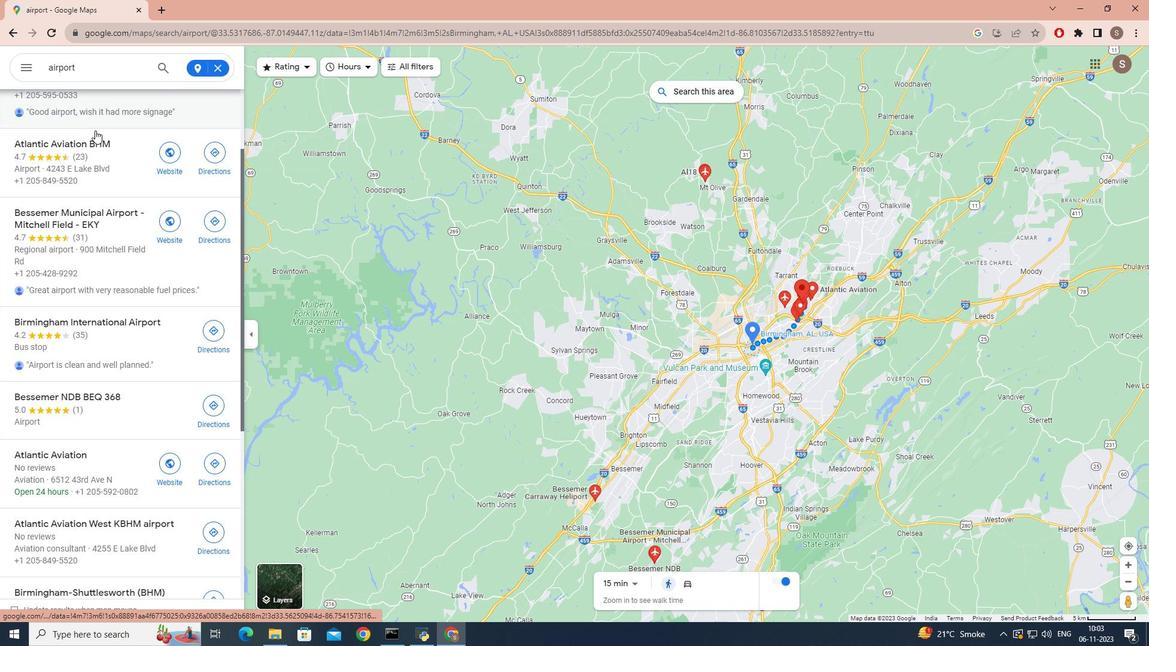 
Action: Mouse scrolled (95, 131) with delta (0, 0)
Screenshot: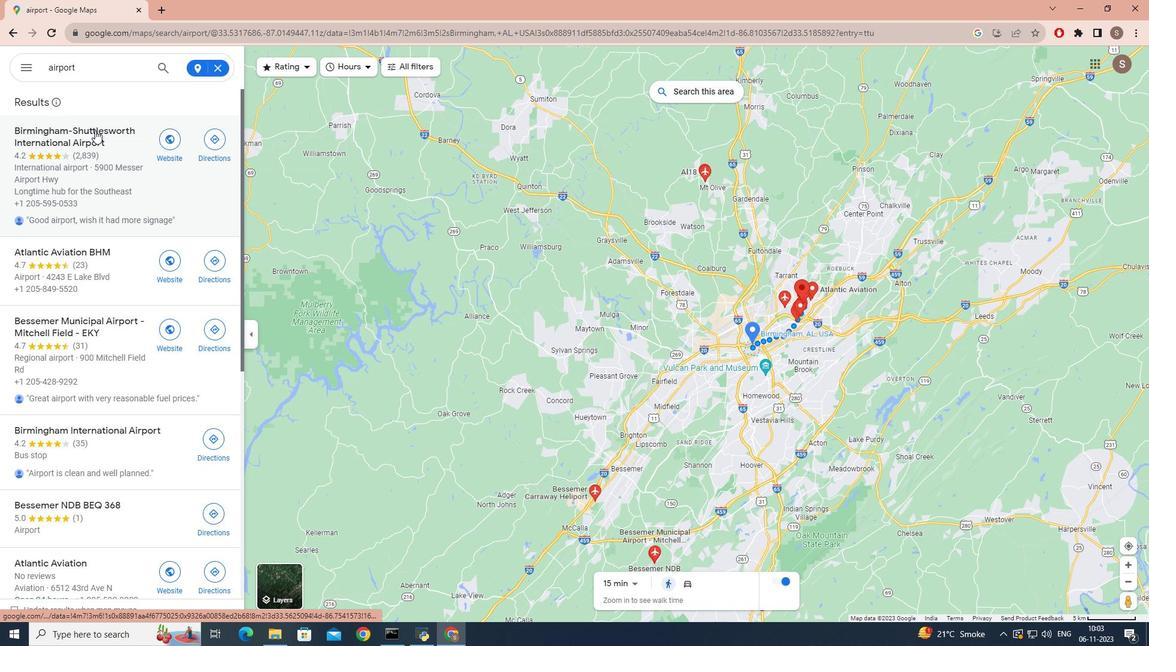 
Action: Mouse scrolled (95, 131) with delta (0, 0)
Screenshot: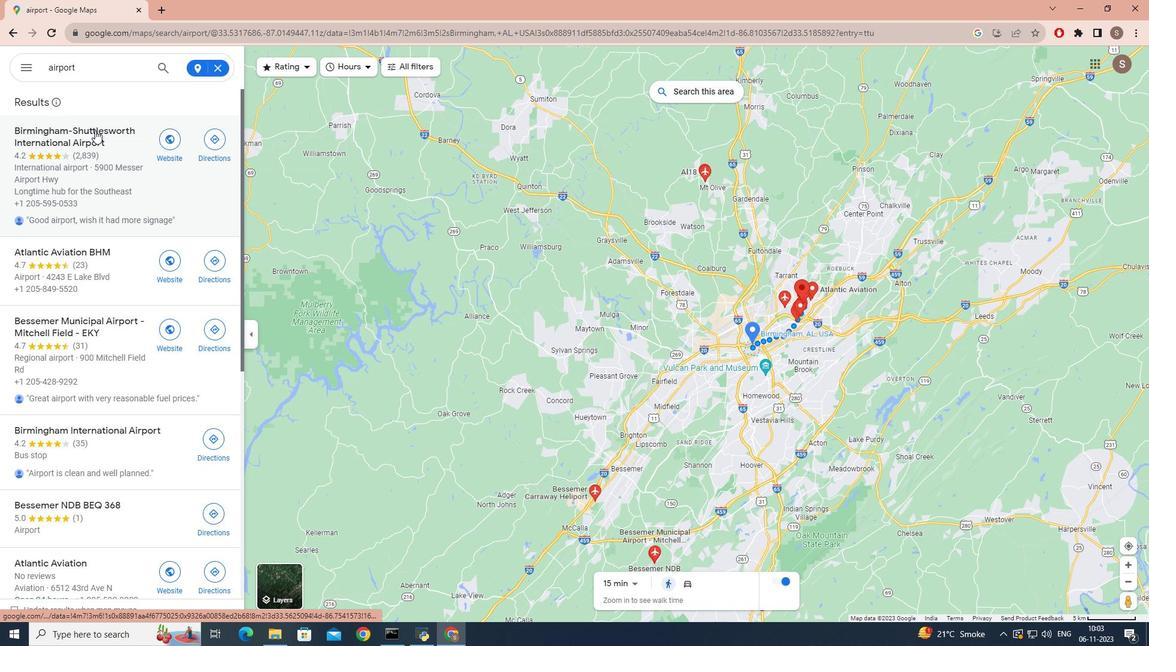 
Action: Mouse scrolled (95, 131) with delta (0, 0)
Screenshot: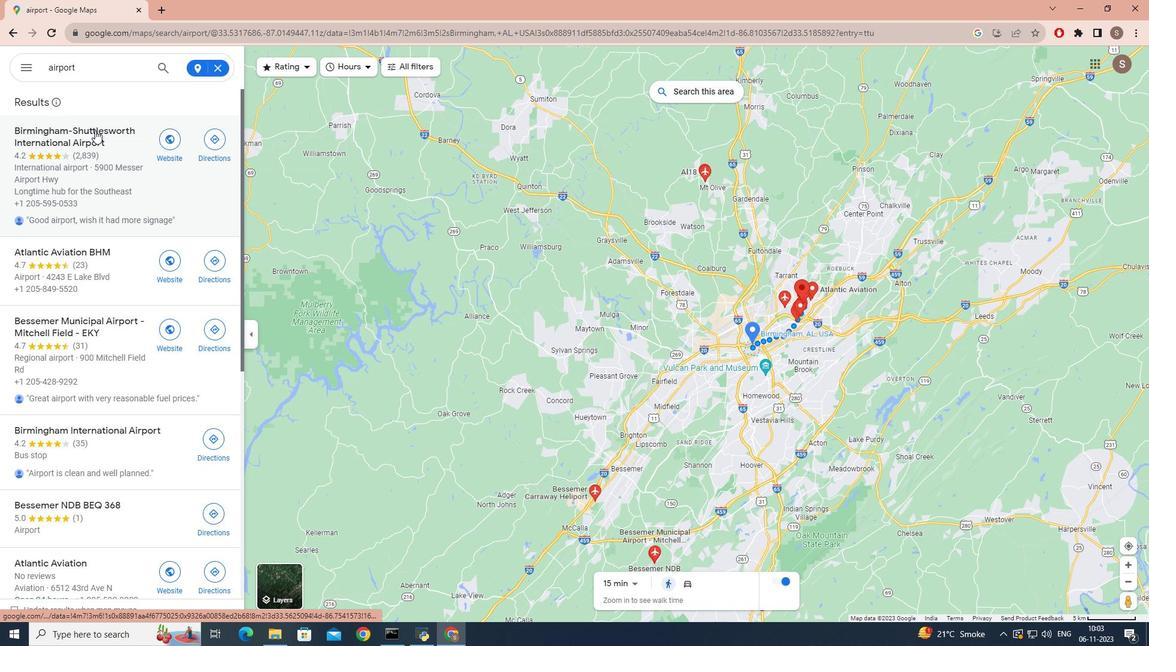 
